 Task: Find connections with filter location Savigny-sur-Orge with filter topic #Partnershipwith filter profile language Potuguese with filter current company Ampstek with filter school D S P Mandals K V Pendharkar College of Arts Science and Commerce MIDC Area Dombivli East Dist Thane 421 203 with filter industry Environmental Services with filter service category Management Consulting with filter keywords title Youth Volunteer
Action: Mouse moved to (231, 193)
Screenshot: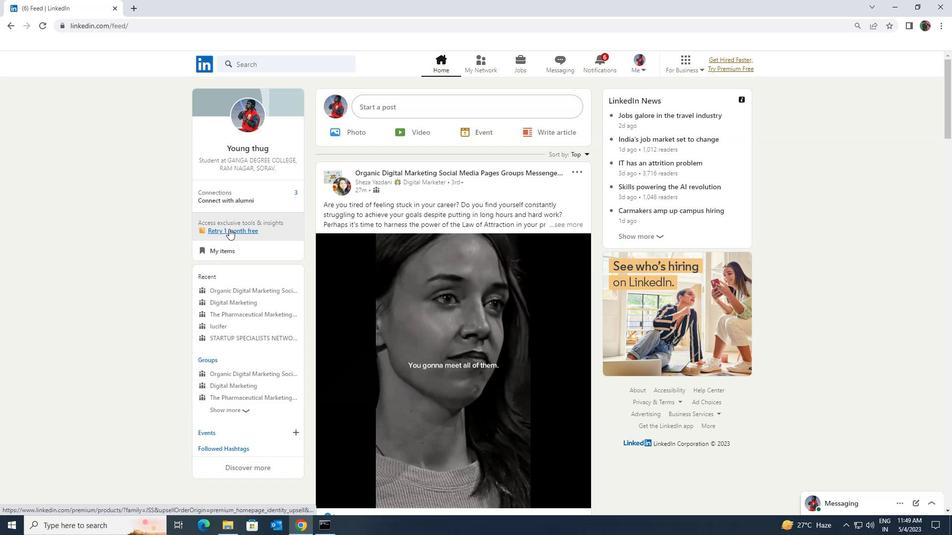 
Action: Mouse pressed left at (231, 193)
Screenshot: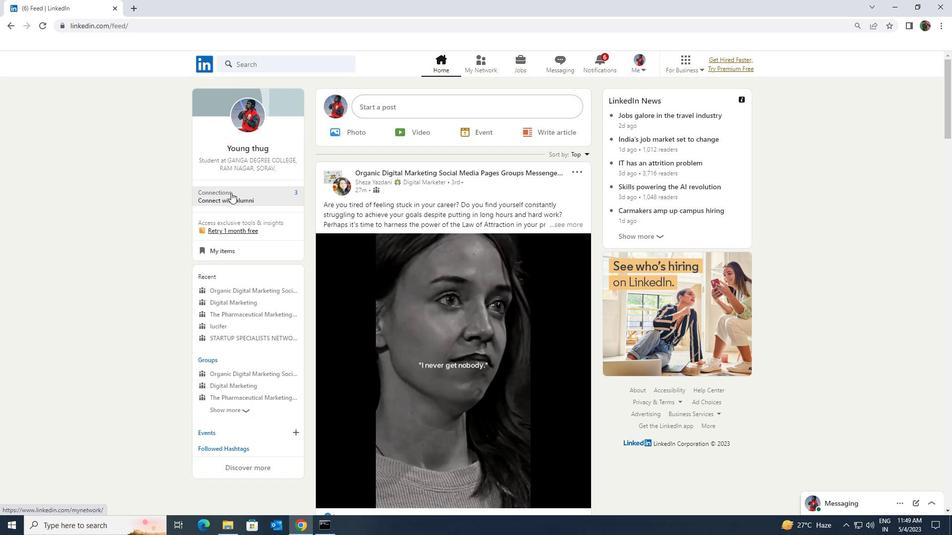 
Action: Mouse moved to (230, 121)
Screenshot: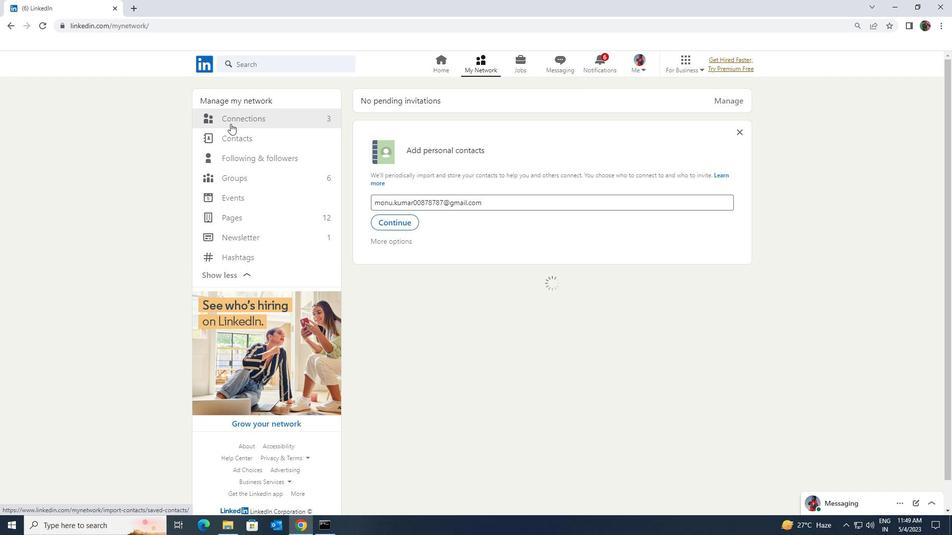 
Action: Mouse pressed left at (230, 121)
Screenshot: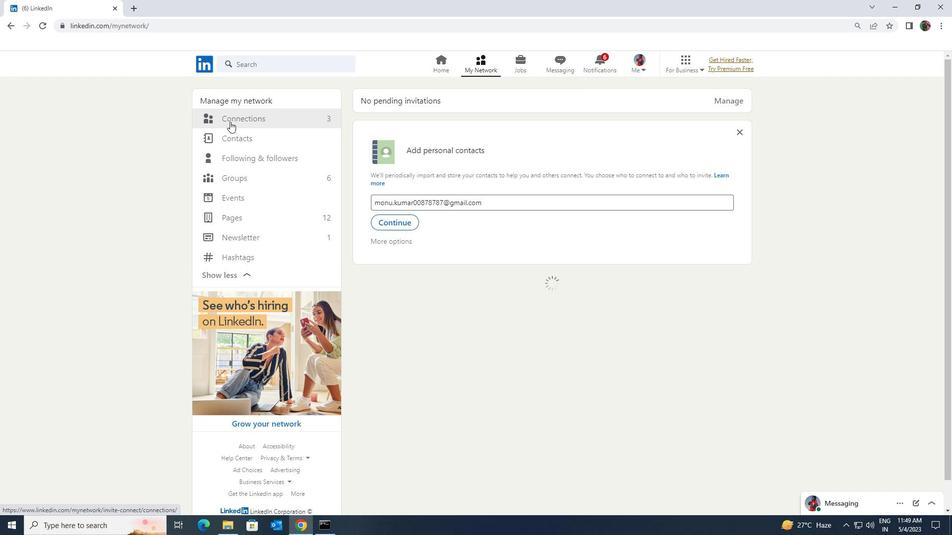 
Action: Mouse moved to (532, 120)
Screenshot: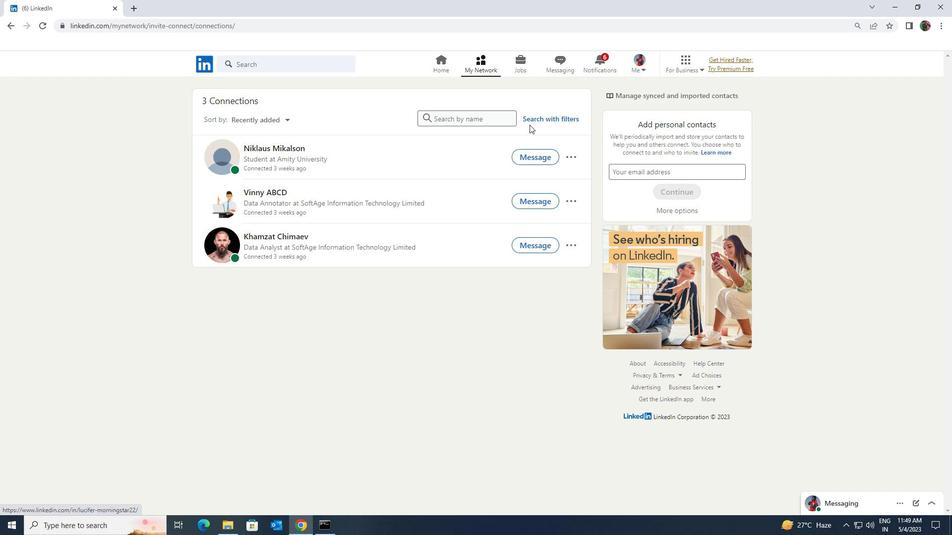 
Action: Mouse pressed left at (532, 120)
Screenshot: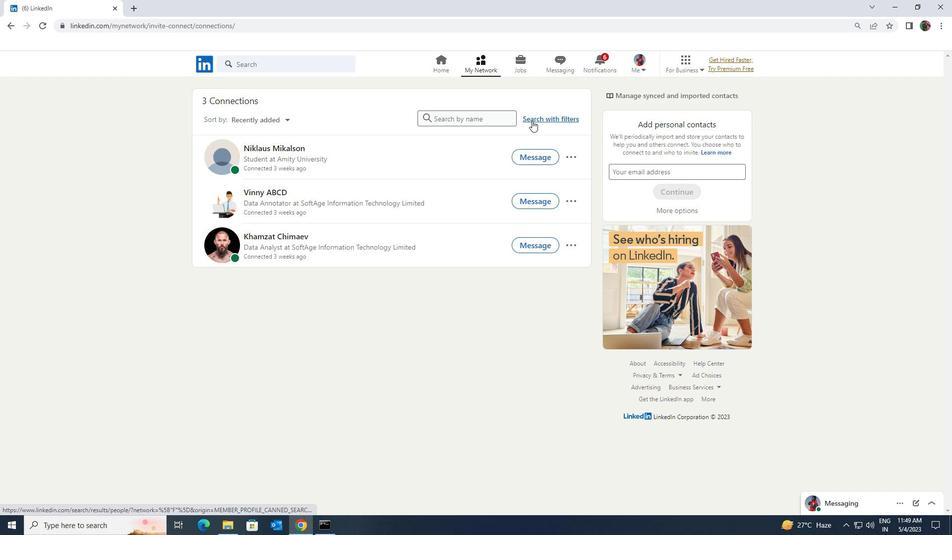 
Action: Mouse moved to (509, 93)
Screenshot: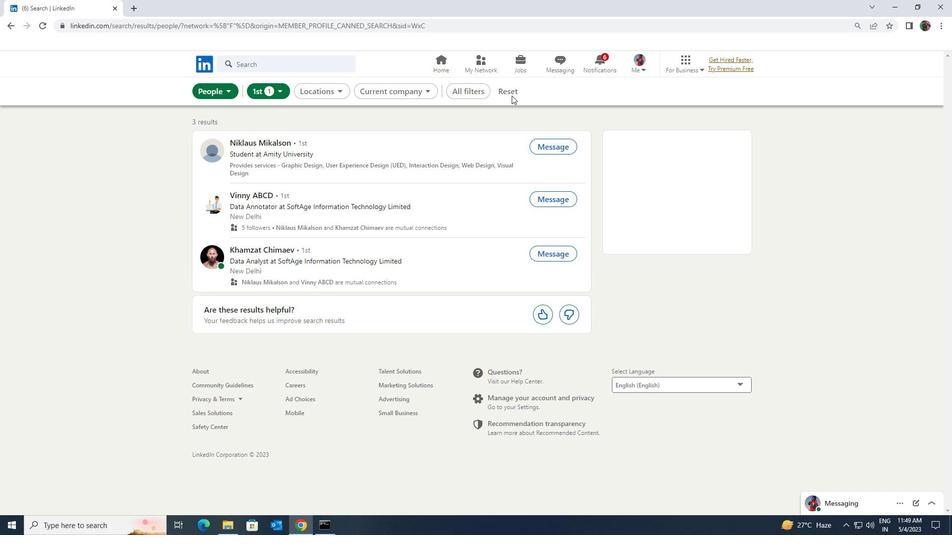 
Action: Mouse pressed left at (509, 93)
Screenshot: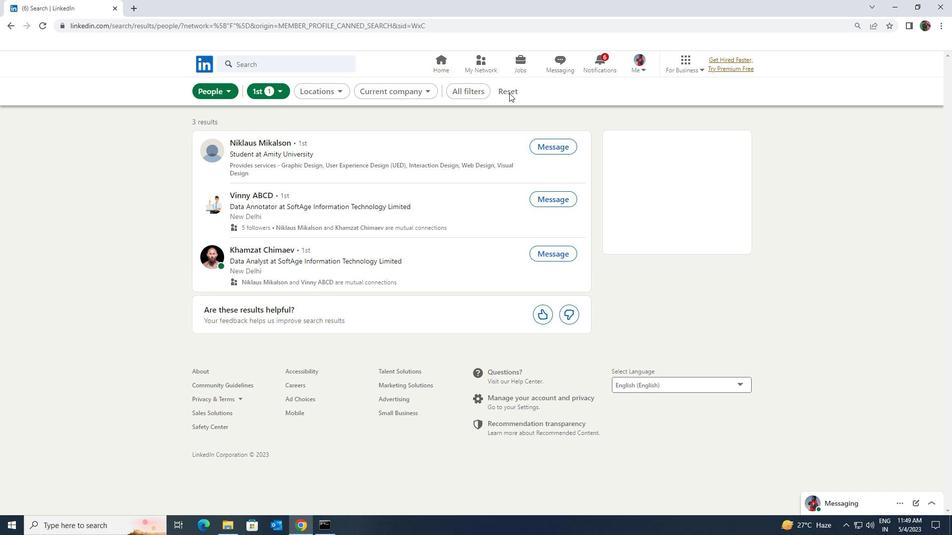 
Action: Mouse moved to (509, 92)
Screenshot: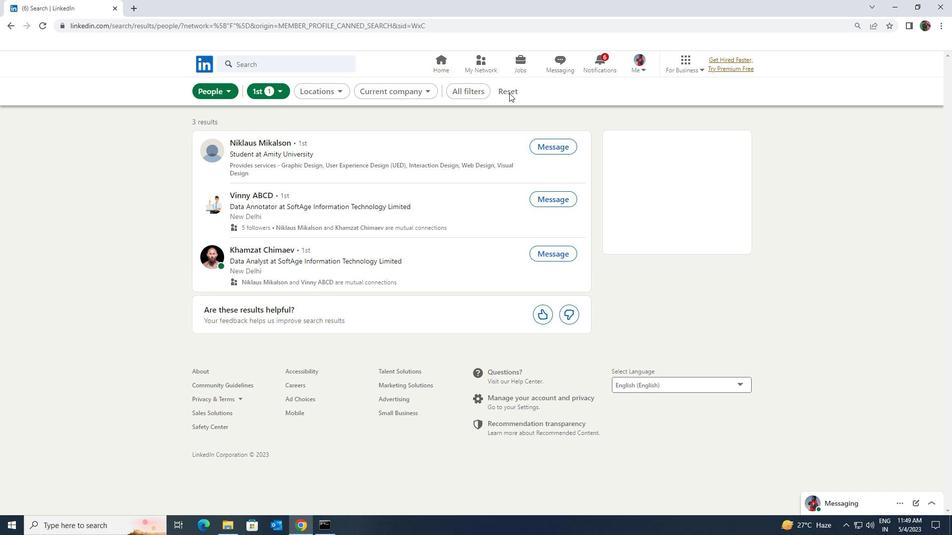 
Action: Mouse pressed left at (509, 92)
Screenshot: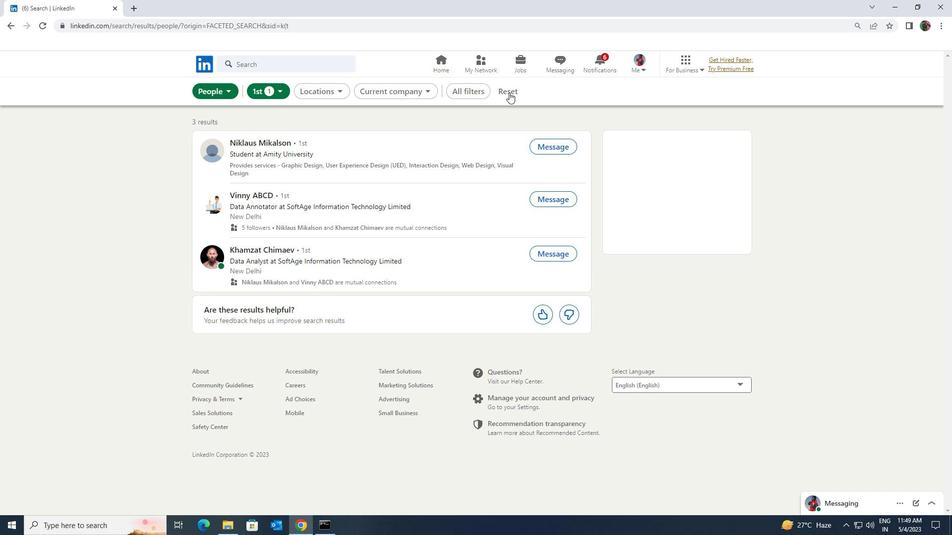 
Action: Mouse moved to (498, 90)
Screenshot: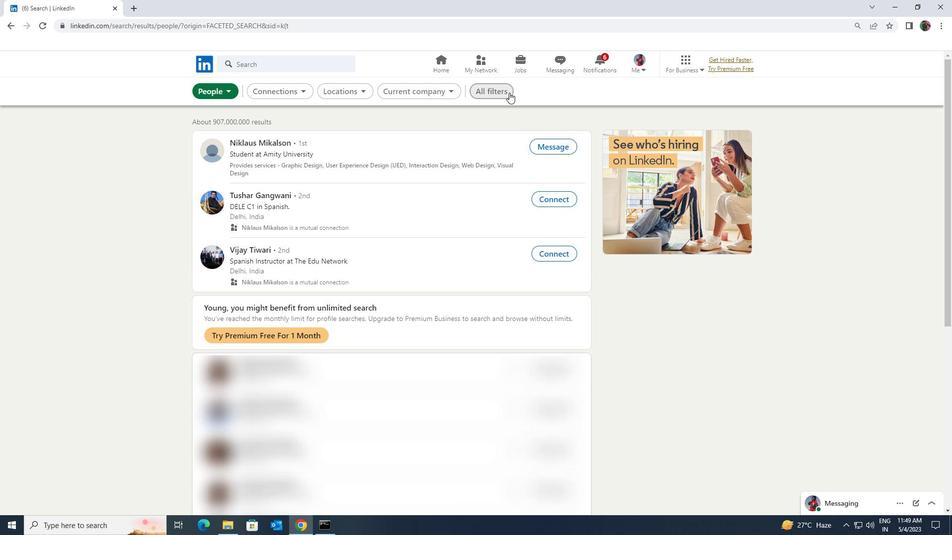 
Action: Mouse pressed left at (498, 90)
Screenshot: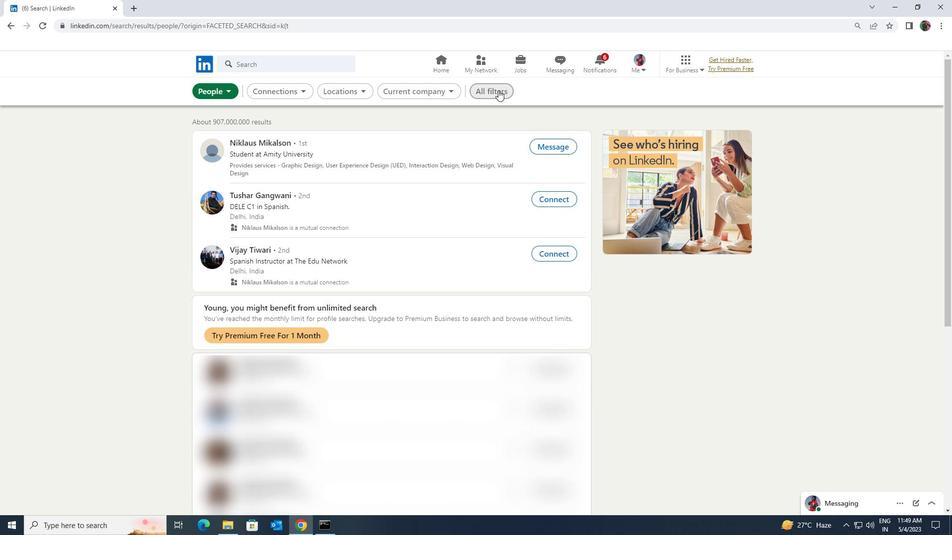 
Action: Mouse moved to (825, 391)
Screenshot: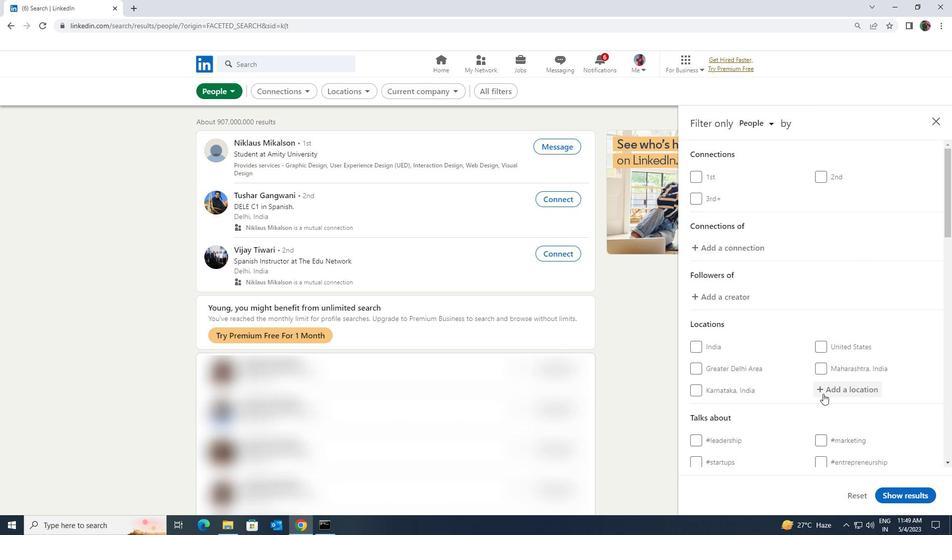 
Action: Mouse pressed left at (825, 391)
Screenshot: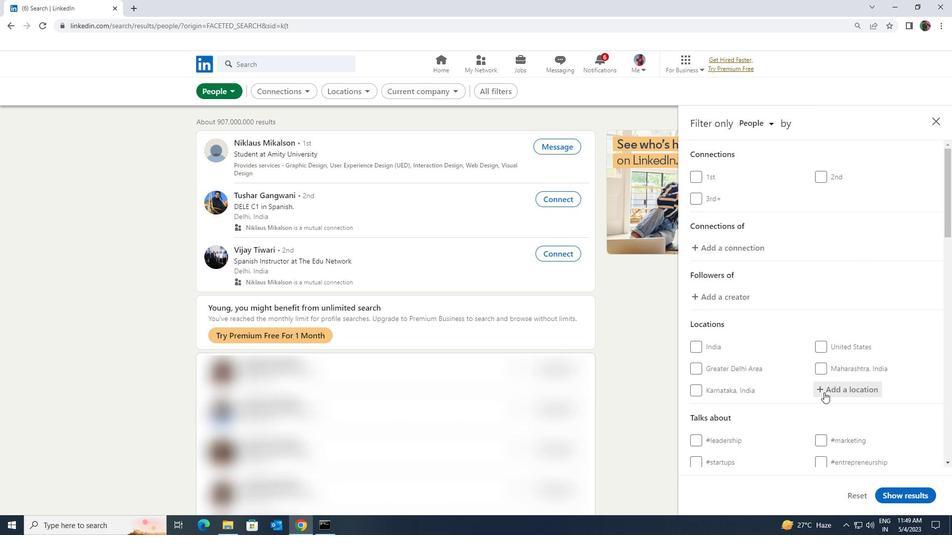 
Action: Key pressed <Key.shift>SAVIGNY
Screenshot: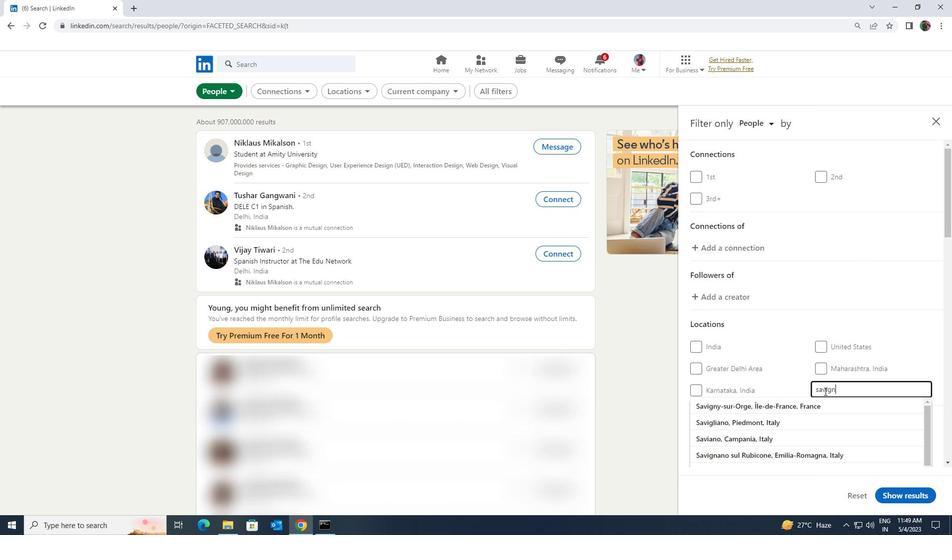 
Action: Mouse moved to (826, 402)
Screenshot: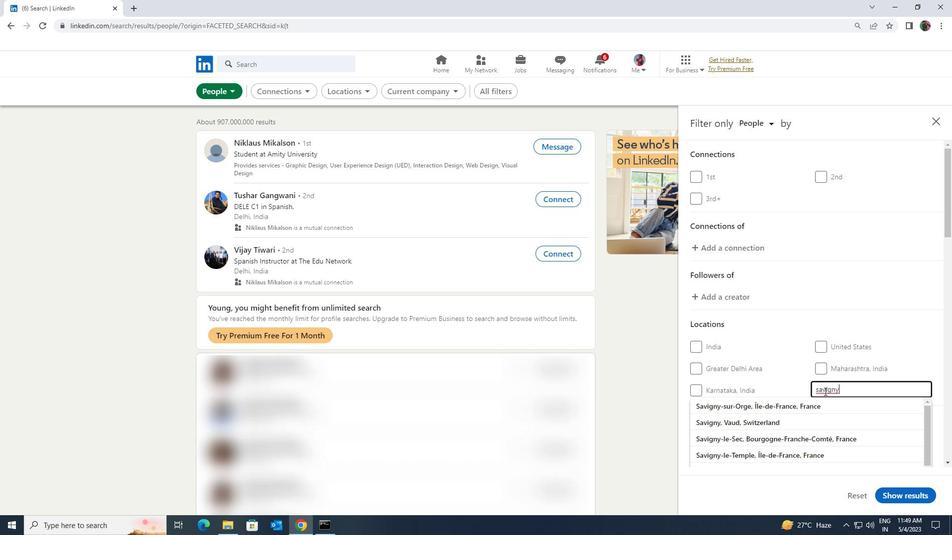 
Action: Mouse pressed left at (826, 402)
Screenshot: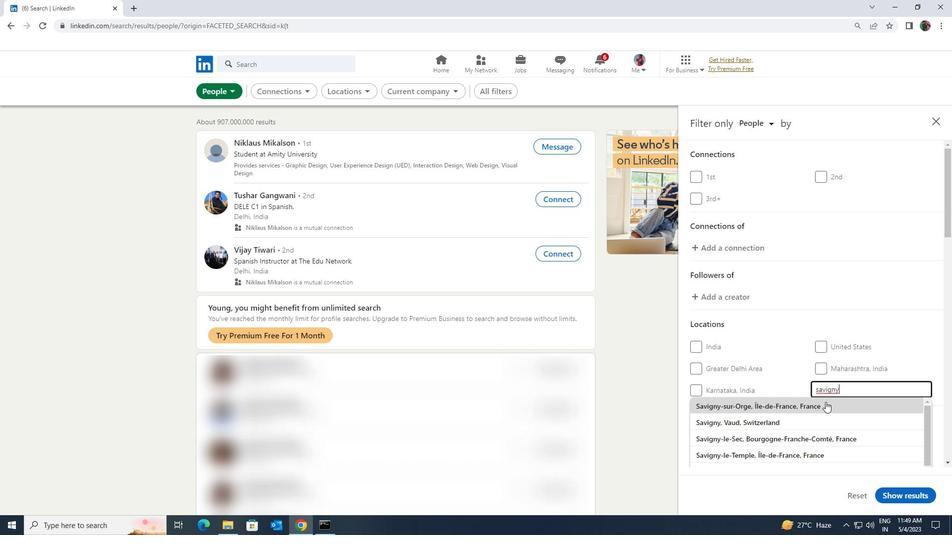 
Action: Mouse scrolled (826, 401) with delta (0, 0)
Screenshot: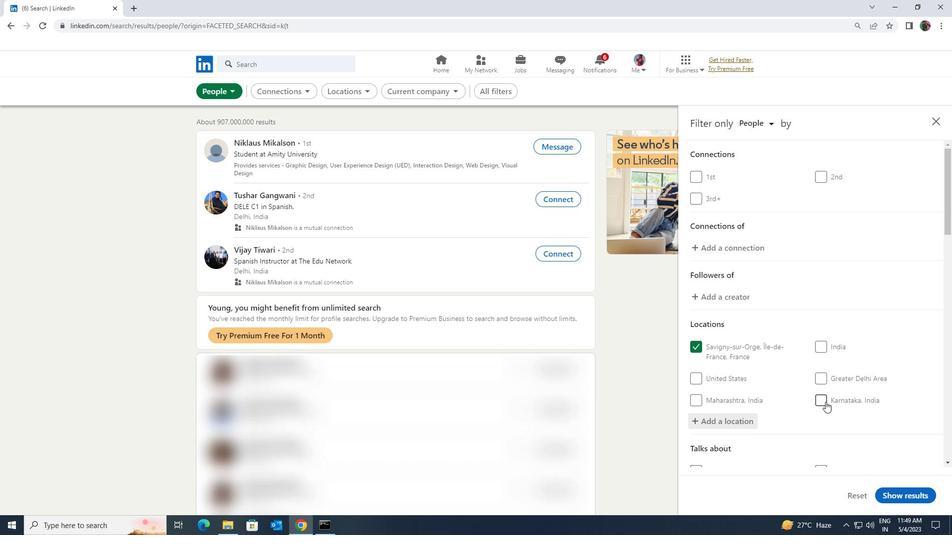 
Action: Mouse scrolled (826, 401) with delta (0, 0)
Screenshot: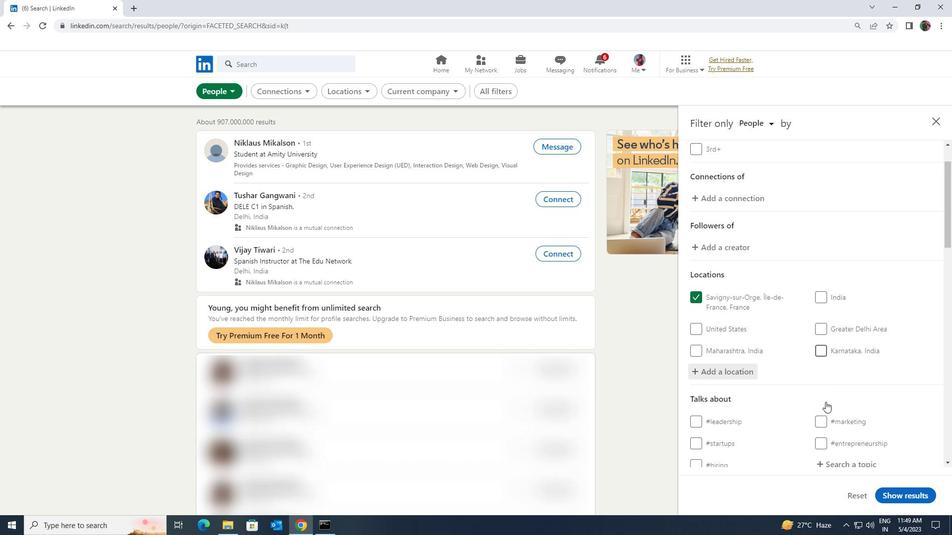 
Action: Mouse scrolled (826, 401) with delta (0, 0)
Screenshot: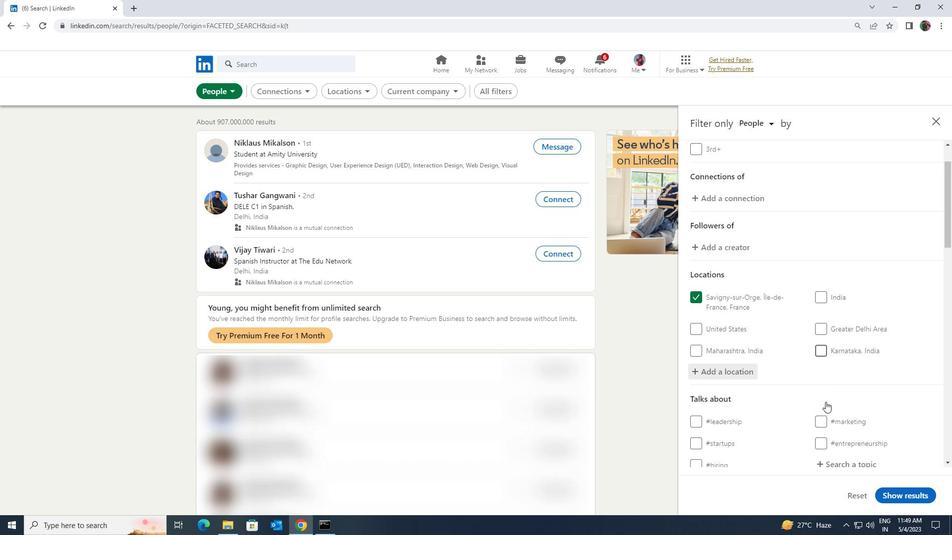 
Action: Mouse moved to (834, 367)
Screenshot: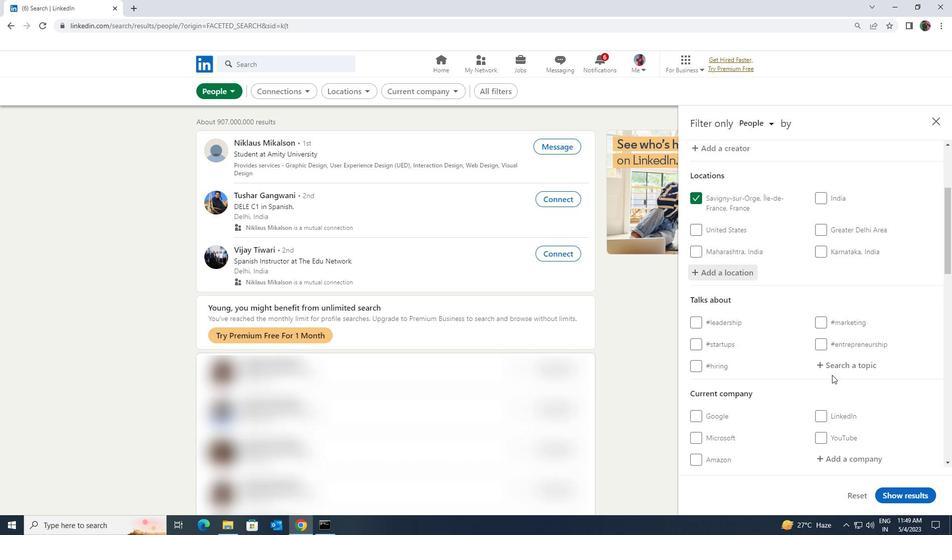 
Action: Mouse pressed left at (834, 367)
Screenshot: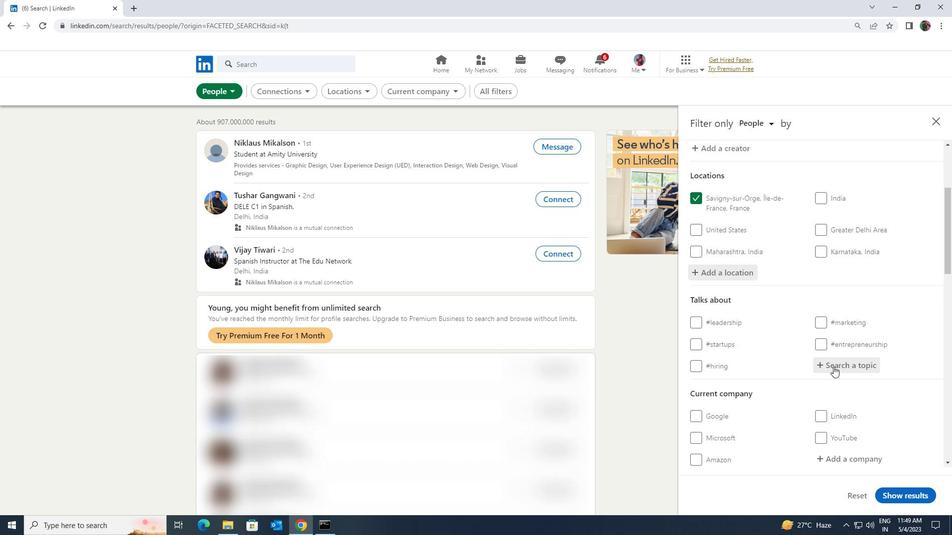 
Action: Key pressed <Key.shift>PARTNERSHIP
Screenshot: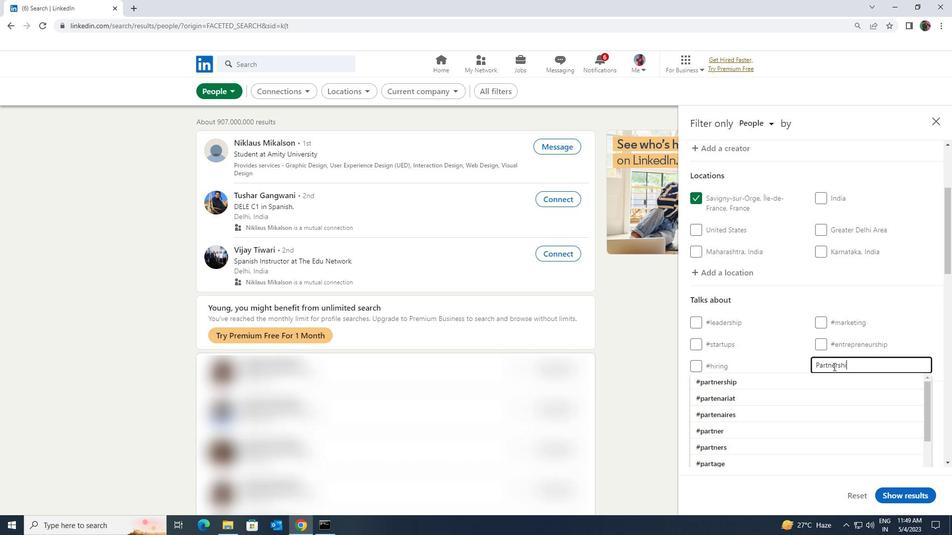 
Action: Mouse moved to (831, 377)
Screenshot: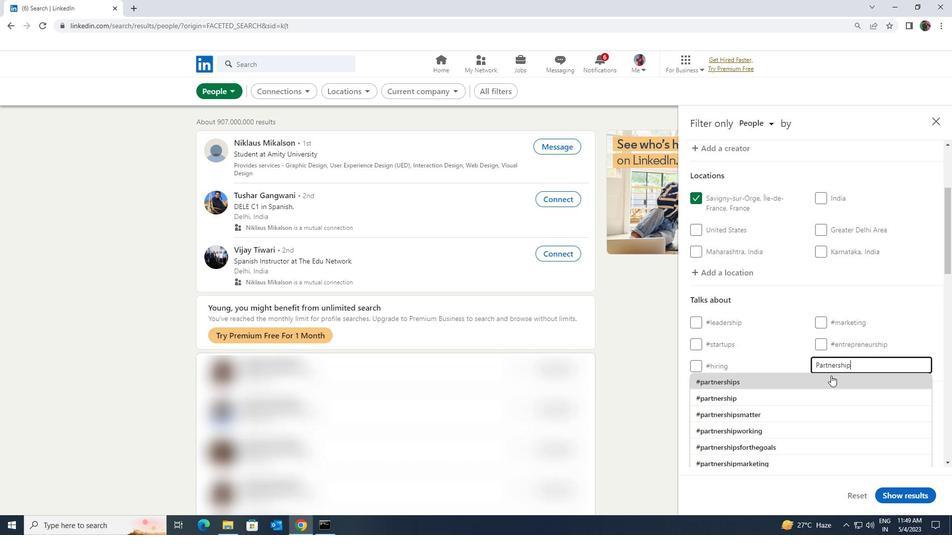 
Action: Mouse pressed left at (831, 377)
Screenshot: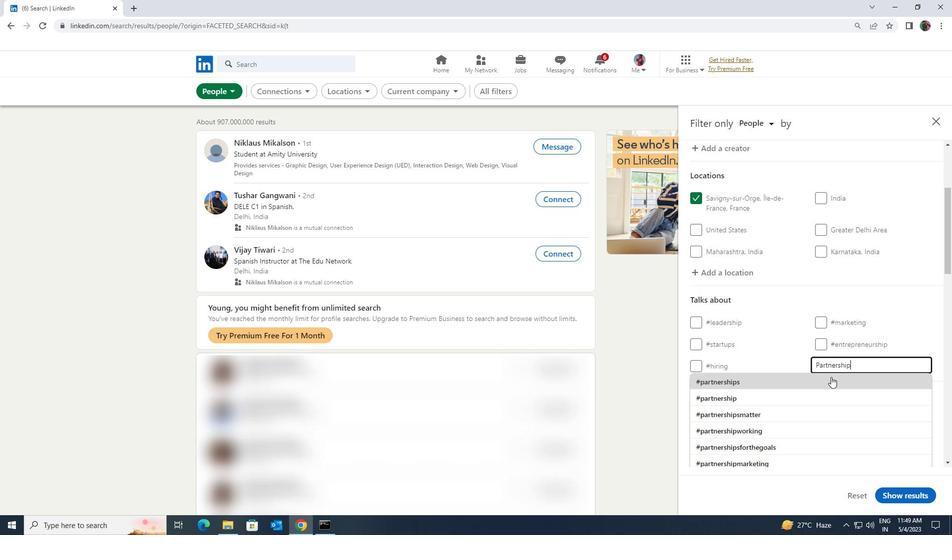 
Action: Mouse scrolled (831, 377) with delta (0, 0)
Screenshot: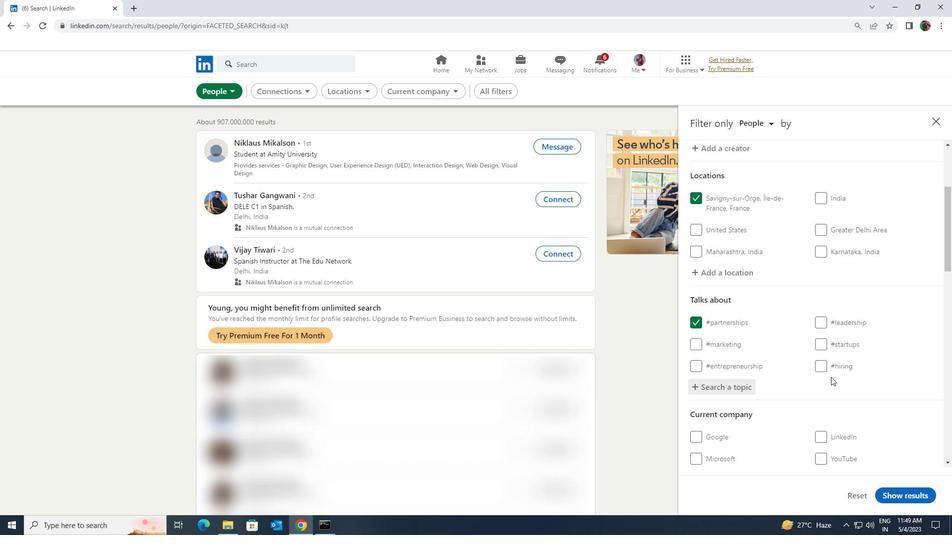 
Action: Mouse scrolled (831, 377) with delta (0, 0)
Screenshot: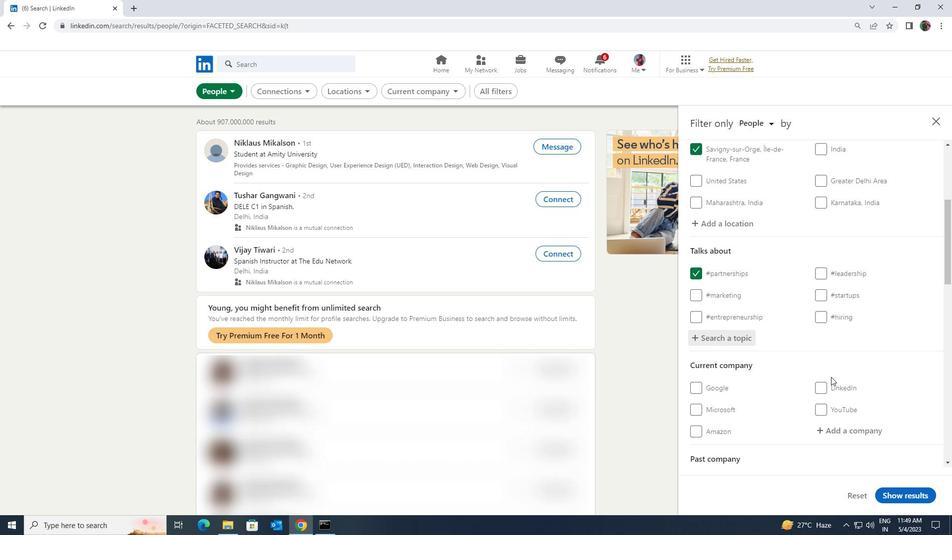 
Action: Mouse scrolled (831, 377) with delta (0, 0)
Screenshot: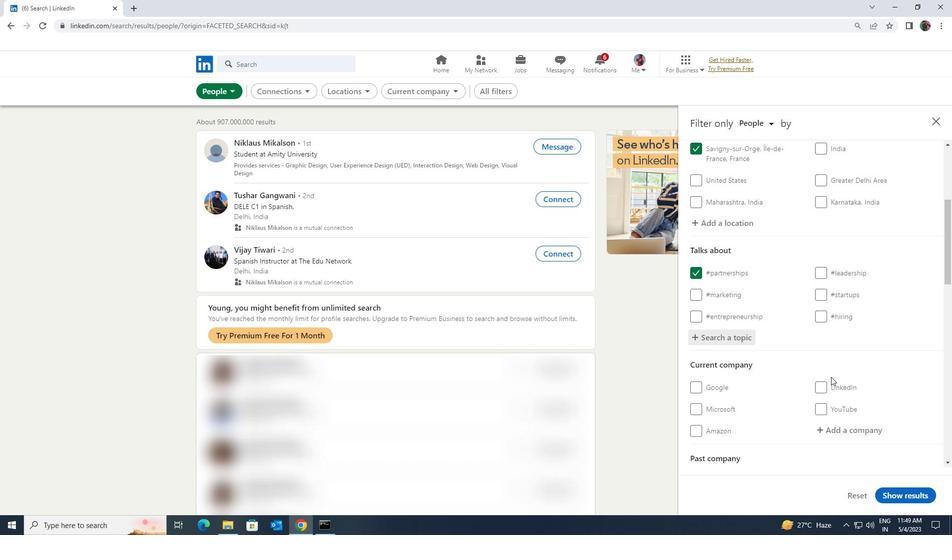 
Action: Mouse scrolled (831, 377) with delta (0, 0)
Screenshot: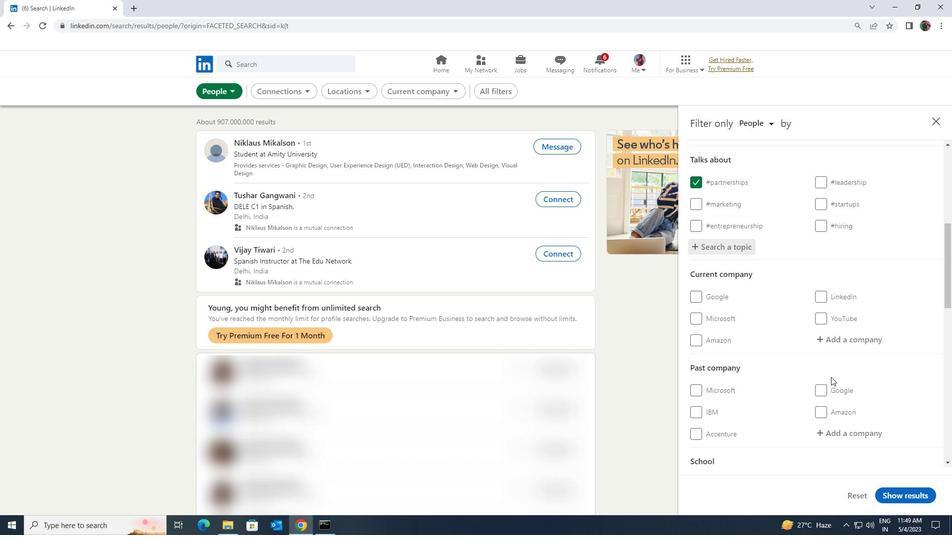 
Action: Mouse scrolled (831, 377) with delta (0, 0)
Screenshot: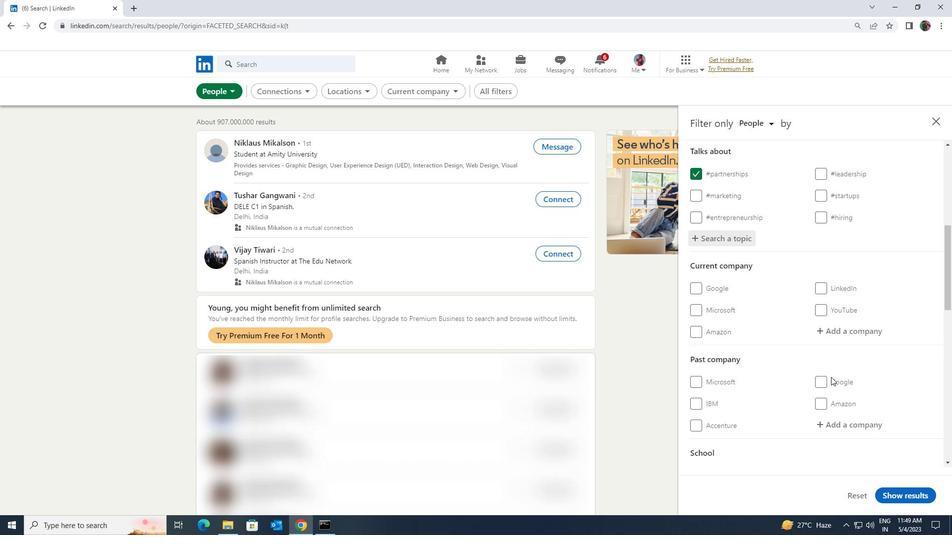 
Action: Mouse scrolled (831, 377) with delta (0, 0)
Screenshot: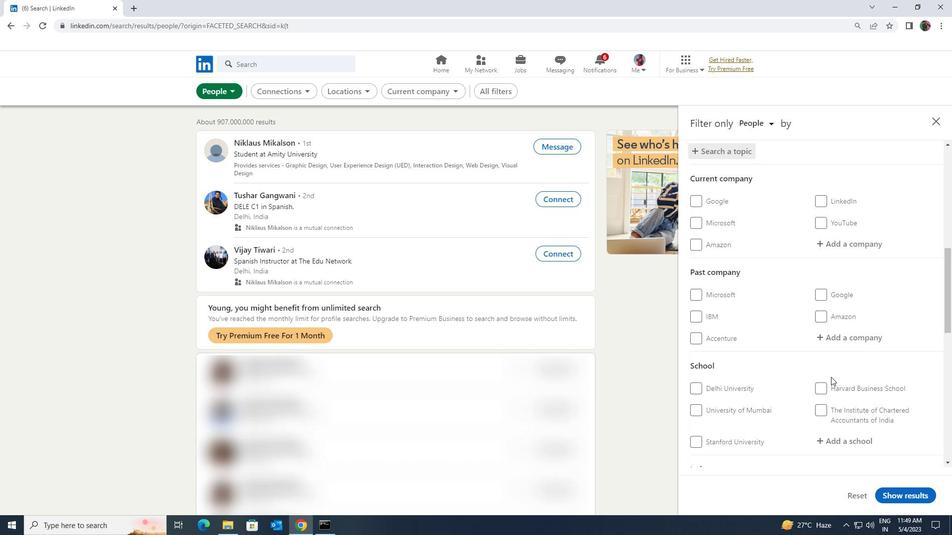 
Action: Mouse scrolled (831, 377) with delta (0, 0)
Screenshot: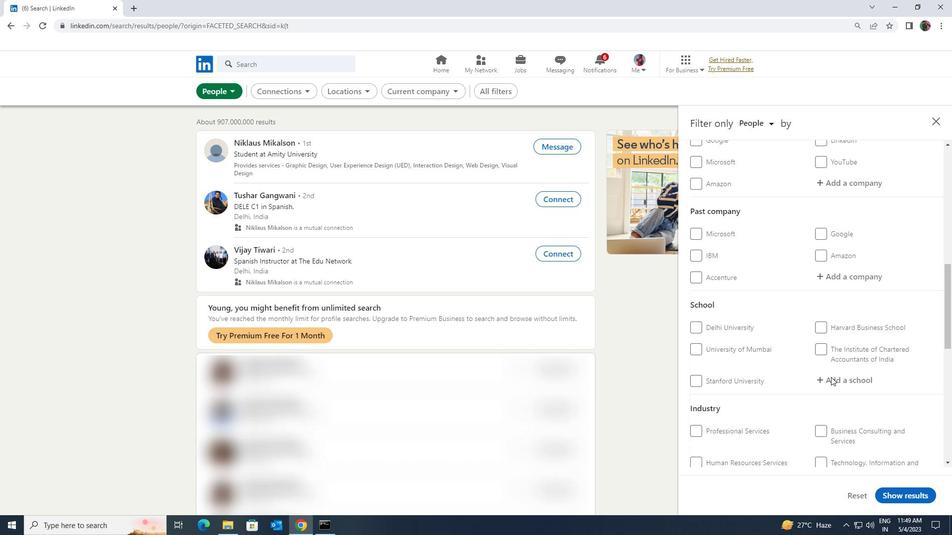 
Action: Mouse scrolled (831, 377) with delta (0, 0)
Screenshot: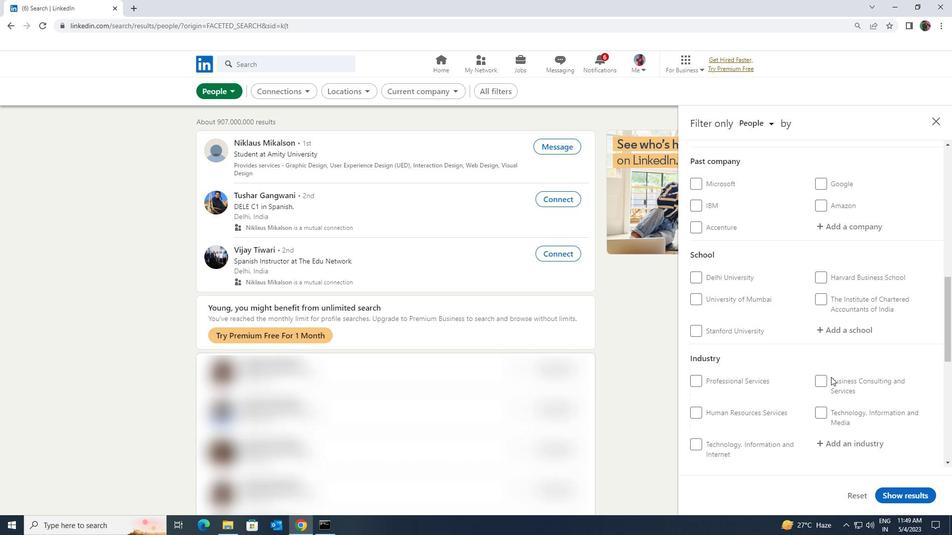 
Action: Mouse scrolled (831, 377) with delta (0, 0)
Screenshot: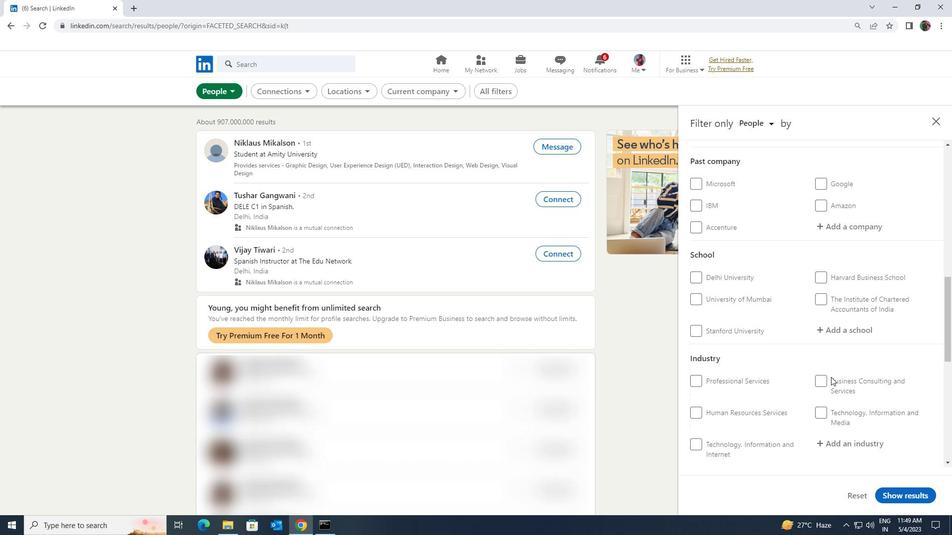 
Action: Mouse scrolled (831, 377) with delta (0, 0)
Screenshot: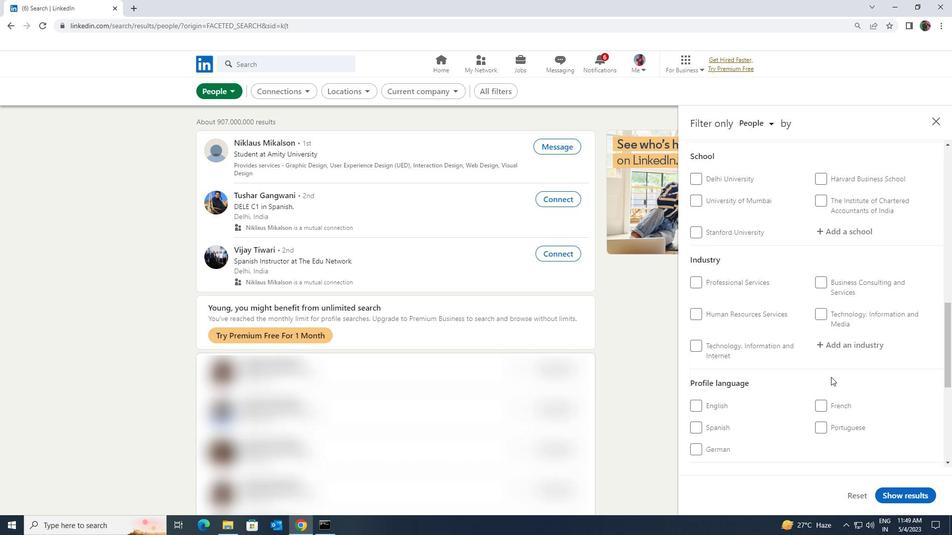 
Action: Mouse scrolled (831, 377) with delta (0, 0)
Screenshot: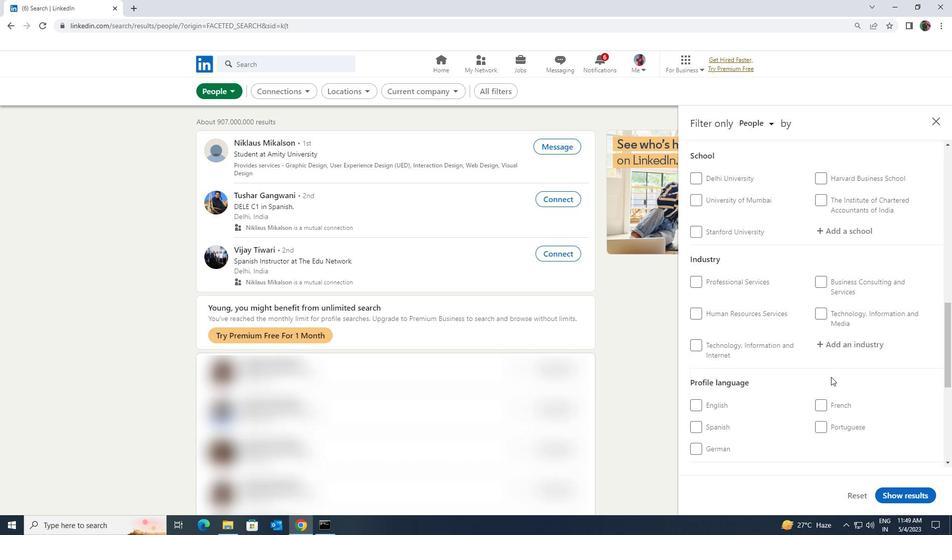 
Action: Mouse moved to (824, 329)
Screenshot: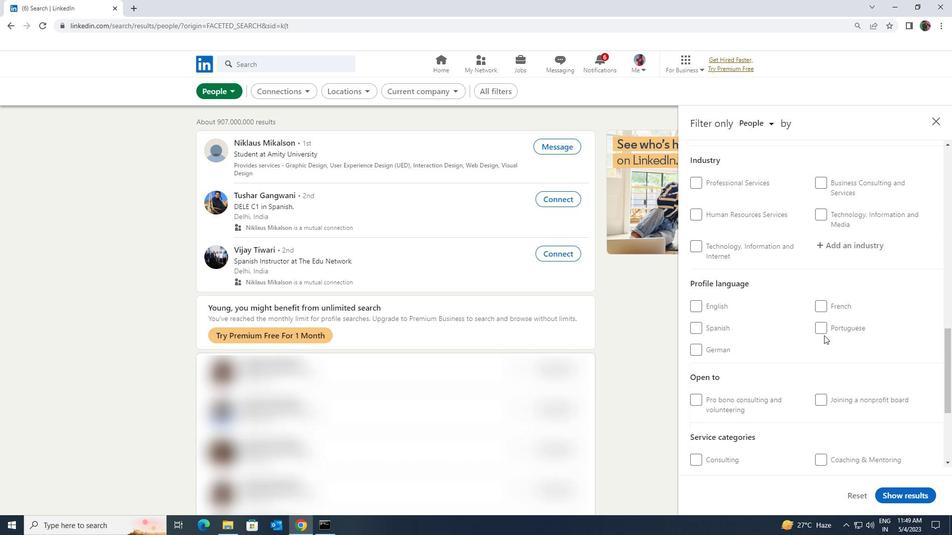 
Action: Mouse pressed left at (824, 329)
Screenshot: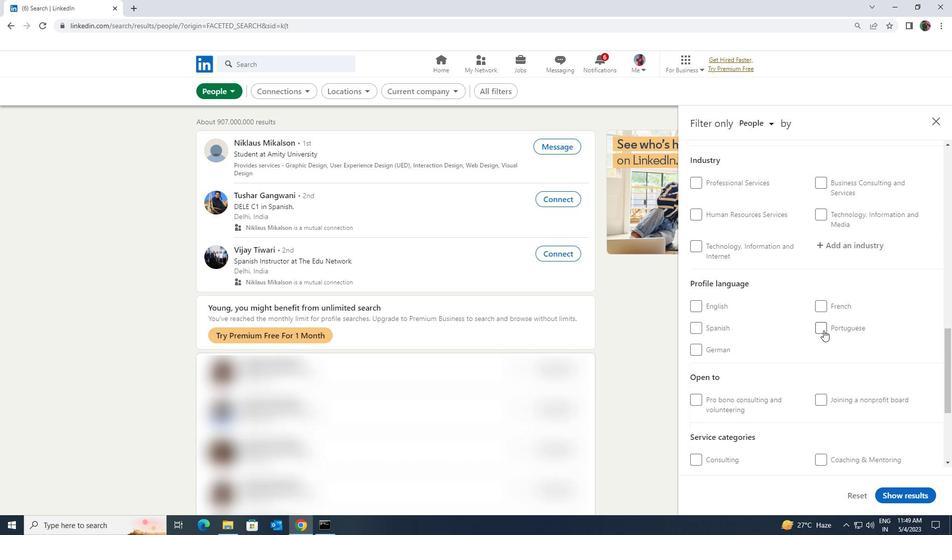 
Action: Mouse moved to (824, 329)
Screenshot: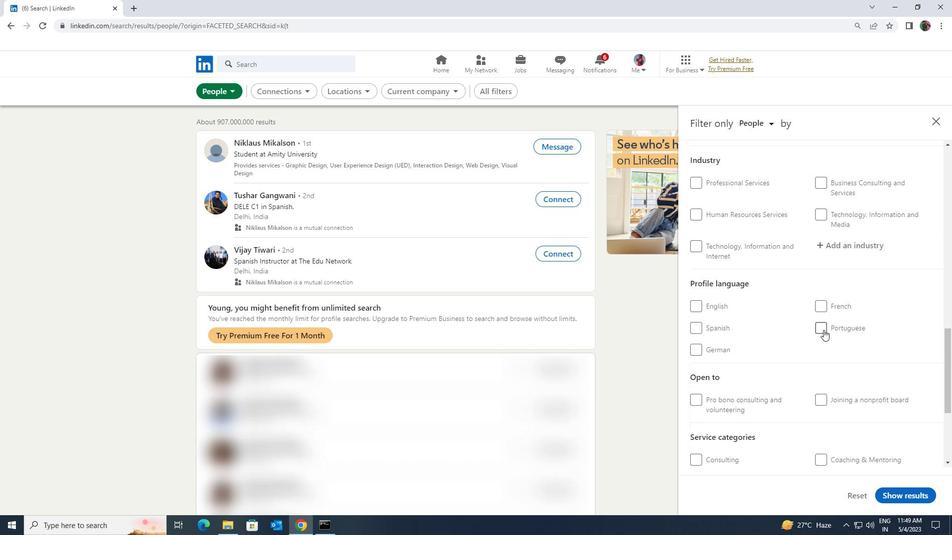
Action: Mouse scrolled (824, 330) with delta (0, 0)
Screenshot: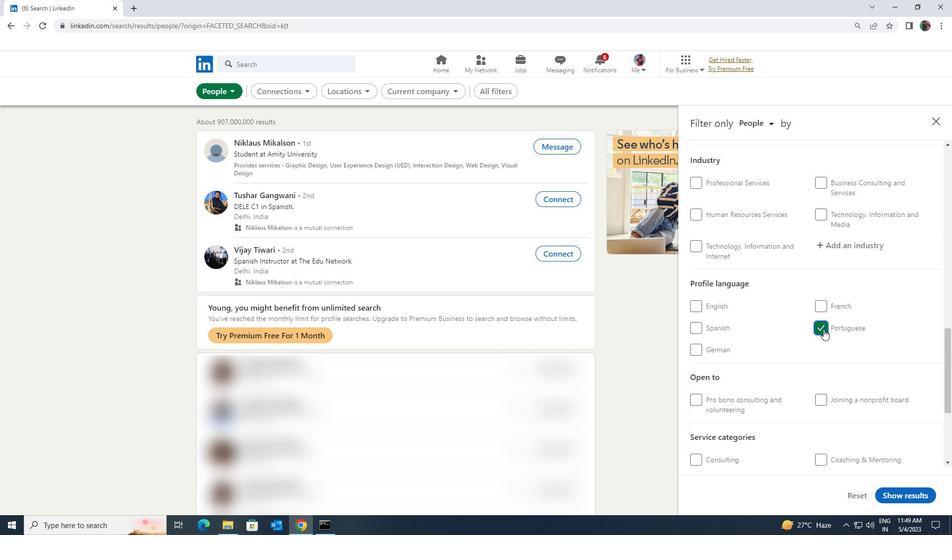 
Action: Mouse scrolled (824, 330) with delta (0, 0)
Screenshot: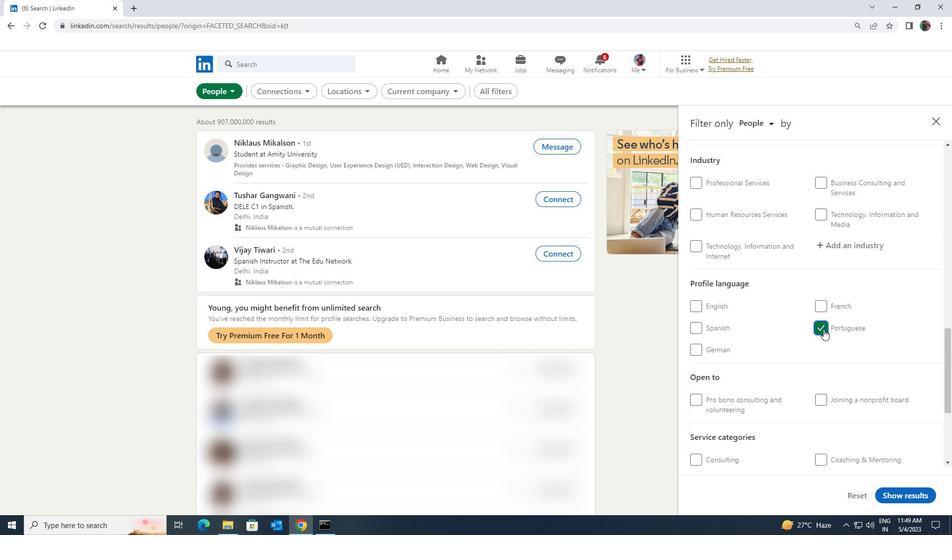 
Action: Mouse scrolled (824, 330) with delta (0, 0)
Screenshot: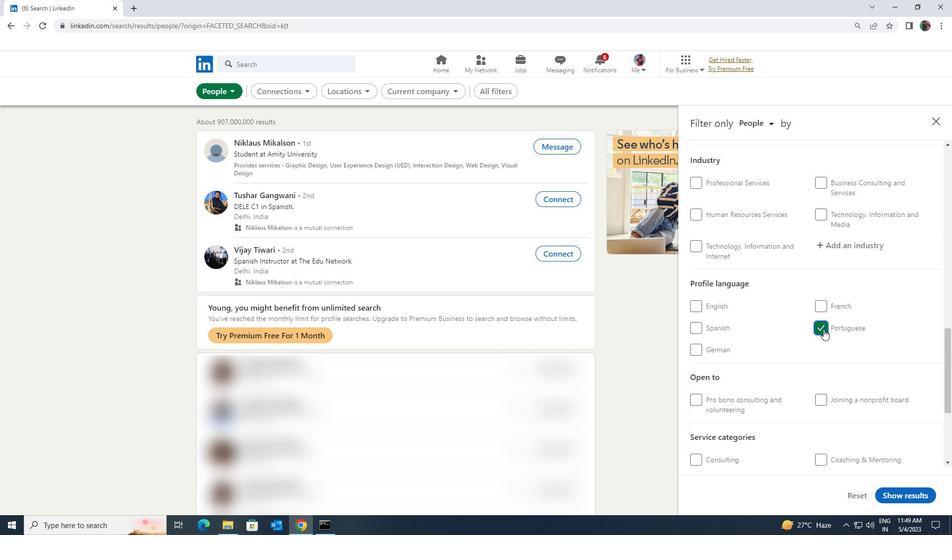 
Action: Mouse scrolled (824, 330) with delta (0, 0)
Screenshot: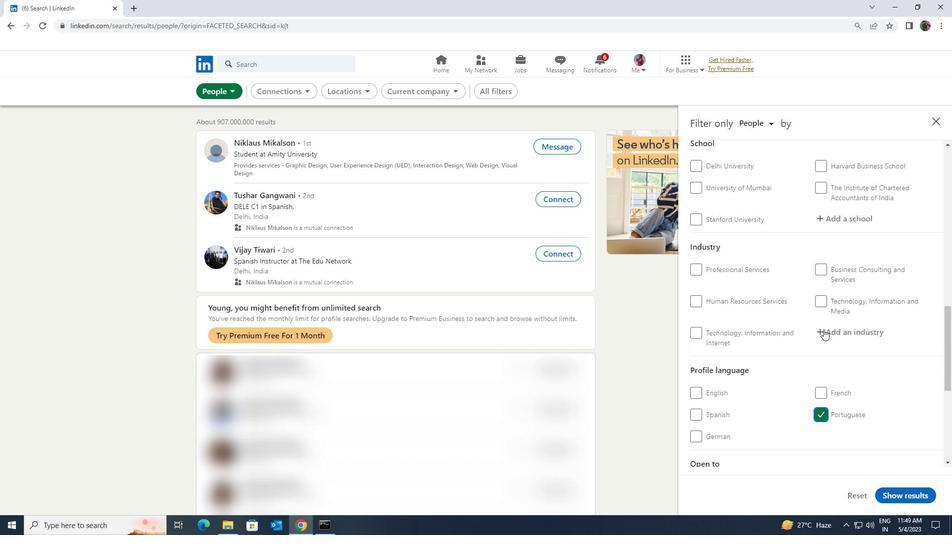 
Action: Mouse scrolled (824, 330) with delta (0, 0)
Screenshot: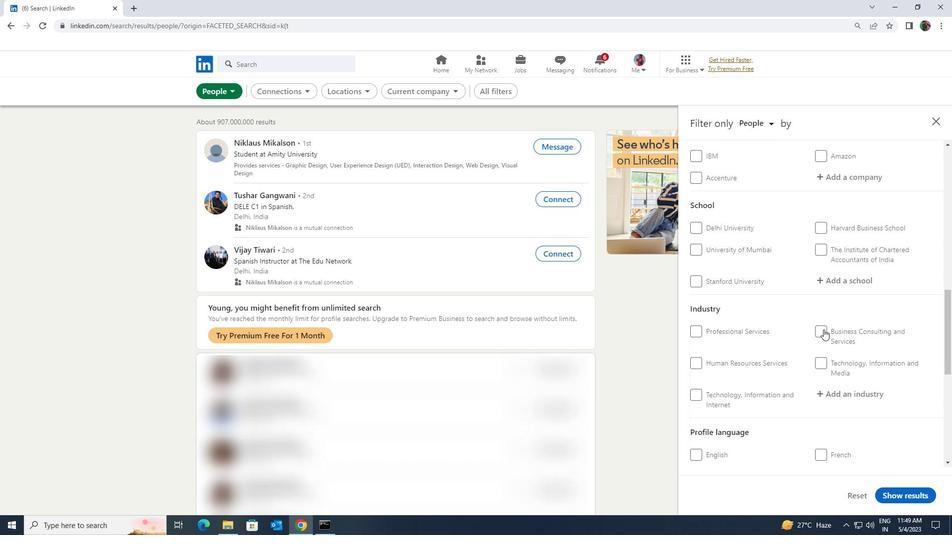 
Action: Mouse scrolled (824, 330) with delta (0, 0)
Screenshot: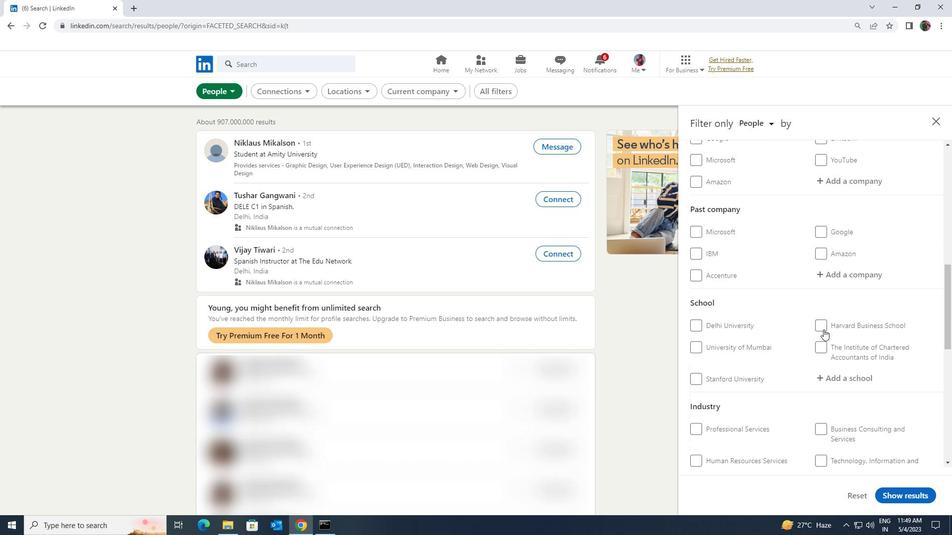 
Action: Mouse scrolled (824, 330) with delta (0, 0)
Screenshot: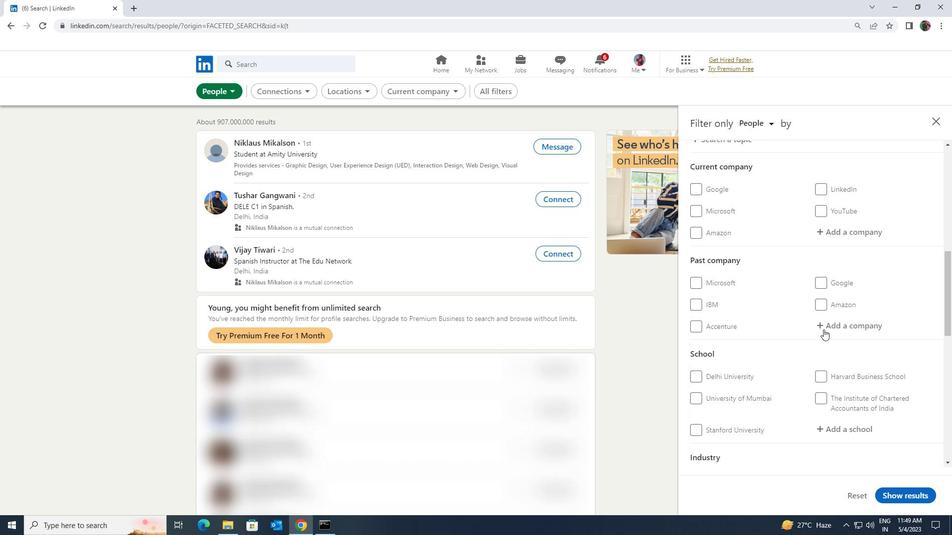 
Action: Mouse scrolled (824, 330) with delta (0, 0)
Screenshot: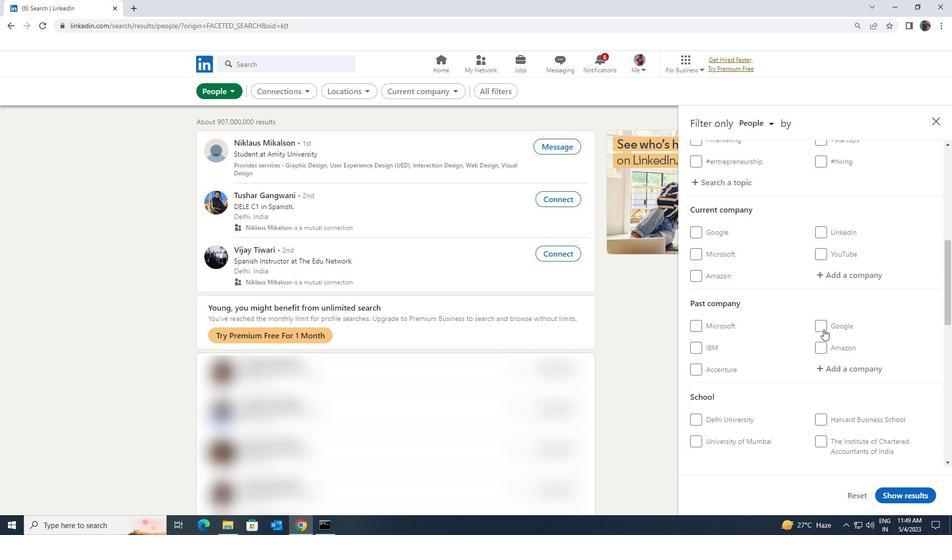 
Action: Mouse pressed left at (824, 329)
Screenshot: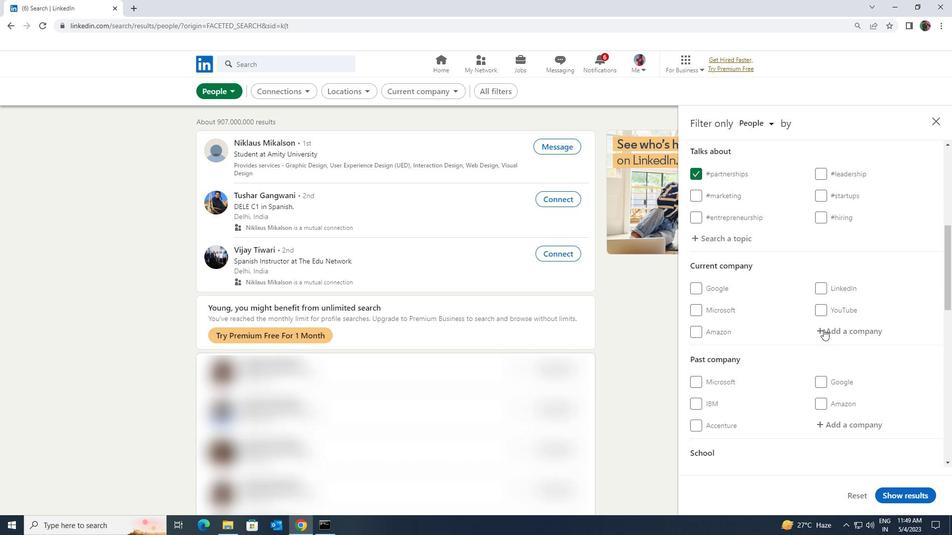 
Action: Key pressed <Key.shift><Key.shift><Key.shift><Key.shift><Key.shift><Key.shift>AMPSTEK
Screenshot: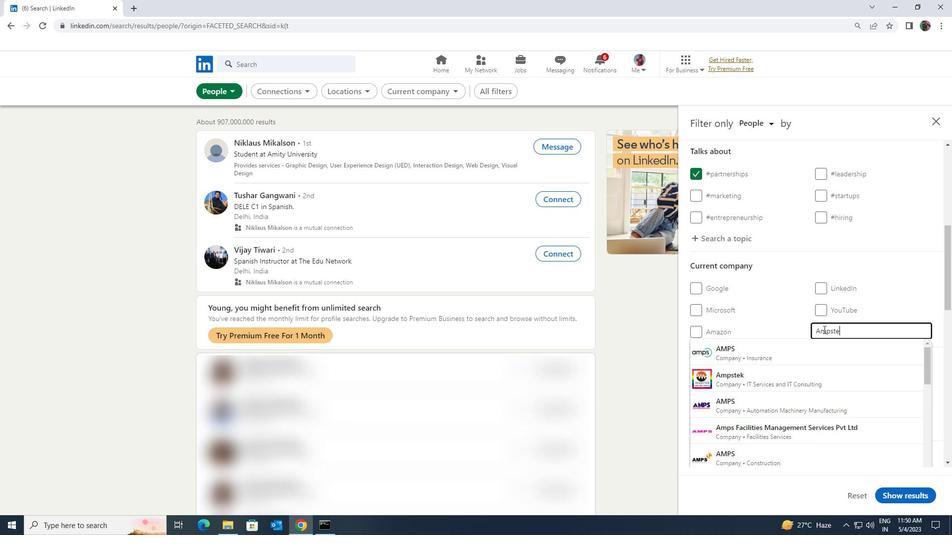 
Action: Mouse moved to (818, 348)
Screenshot: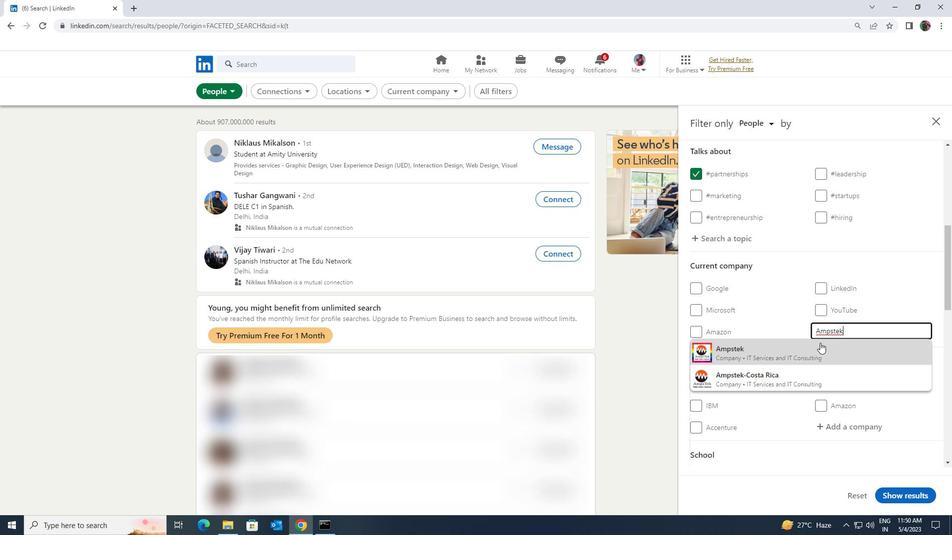 
Action: Mouse pressed left at (818, 348)
Screenshot: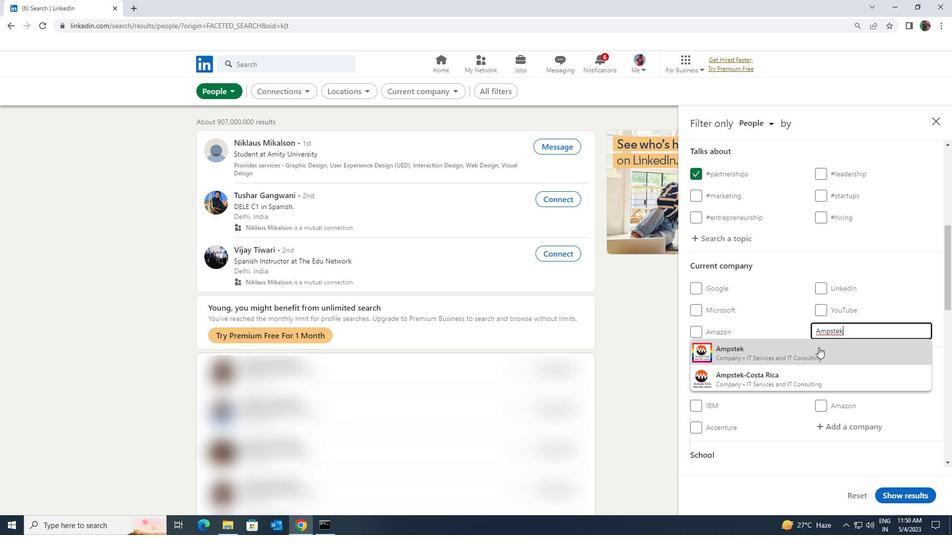 
Action: Mouse scrolled (818, 347) with delta (0, 0)
Screenshot: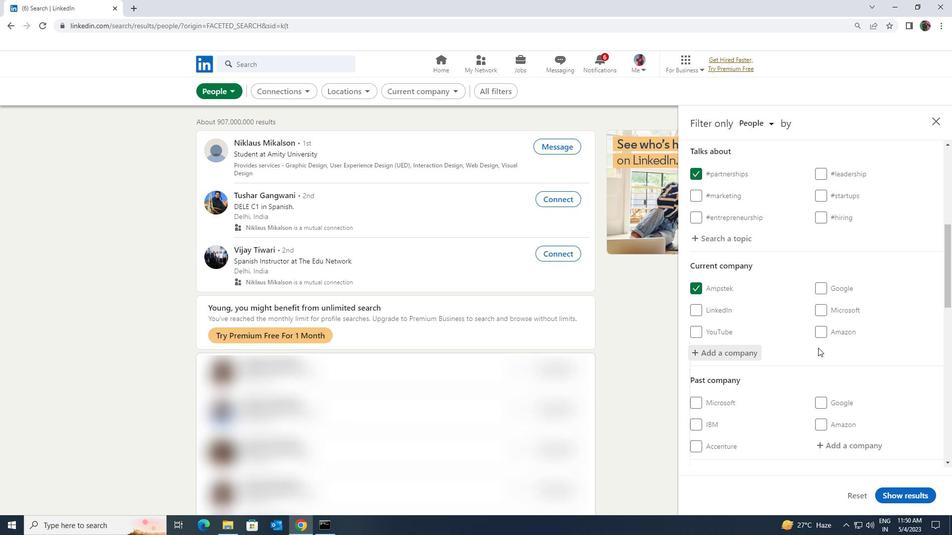 
Action: Mouse scrolled (818, 347) with delta (0, 0)
Screenshot: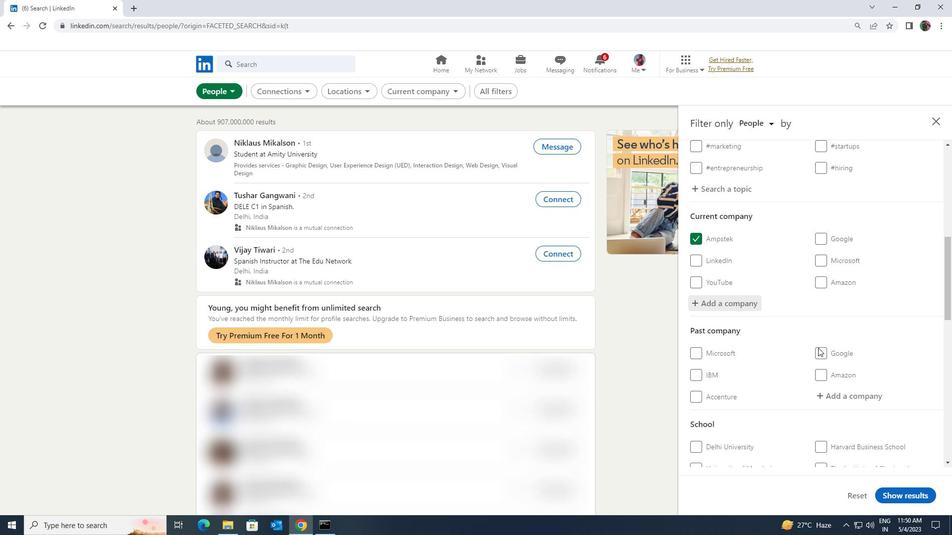
Action: Mouse scrolled (818, 347) with delta (0, 0)
Screenshot: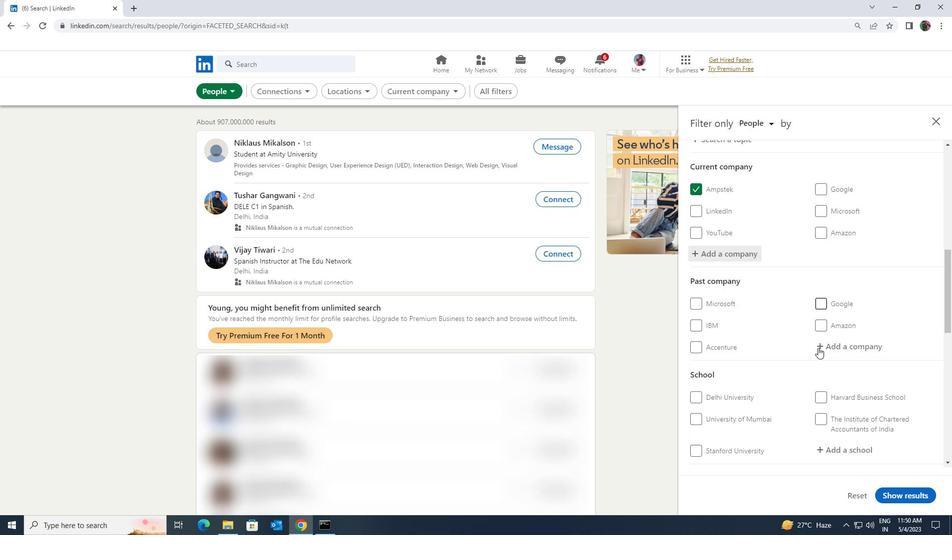 
Action: Mouse scrolled (818, 347) with delta (0, 0)
Screenshot: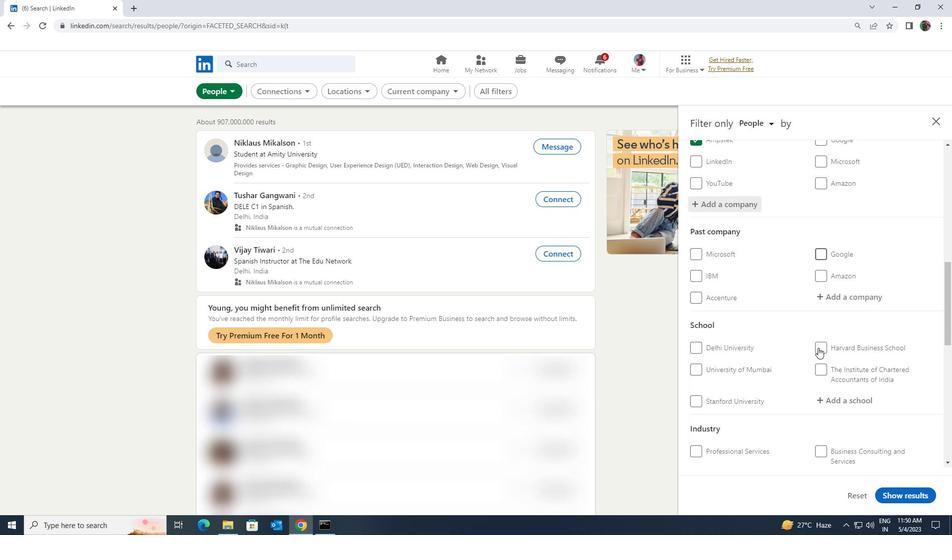 
Action: Mouse moved to (822, 350)
Screenshot: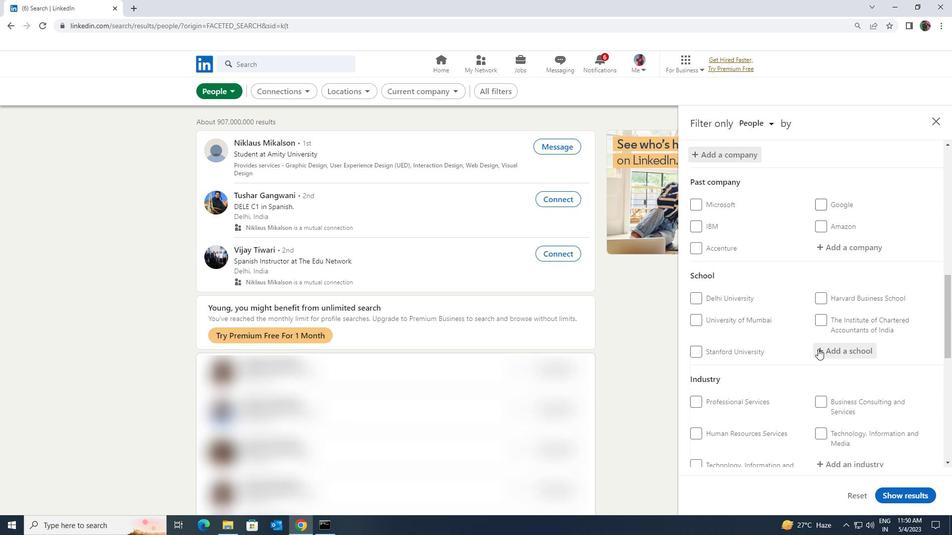 
Action: Mouse pressed left at (822, 350)
Screenshot: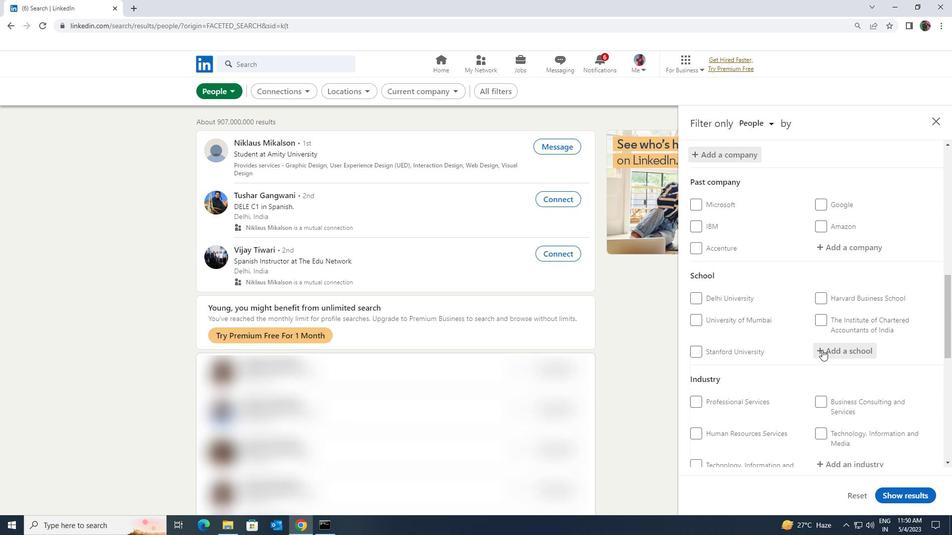 
Action: Key pressed <Key.shift><Key.shift><Key.shift><Key.shift><Key.shift><Key.shift><Key.shift>DSP
Screenshot: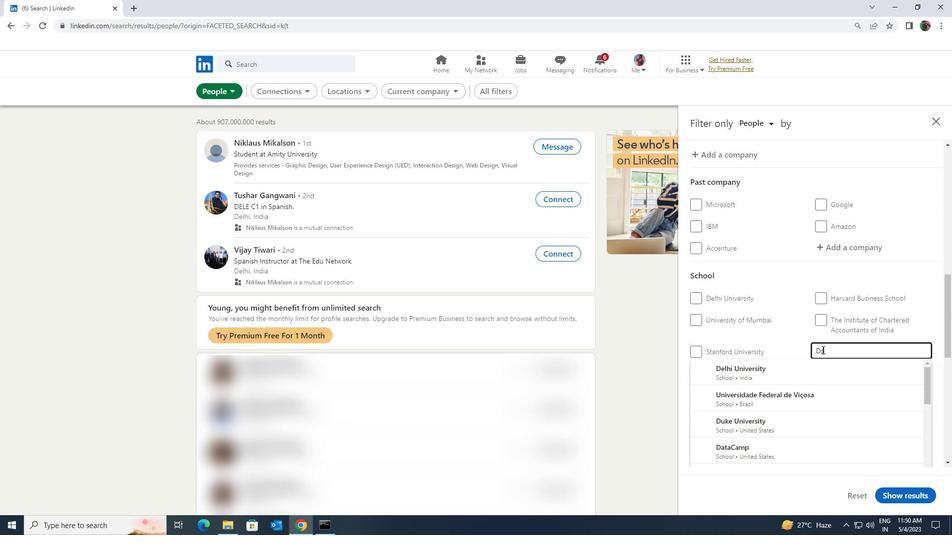 
Action: Mouse moved to (821, 362)
Screenshot: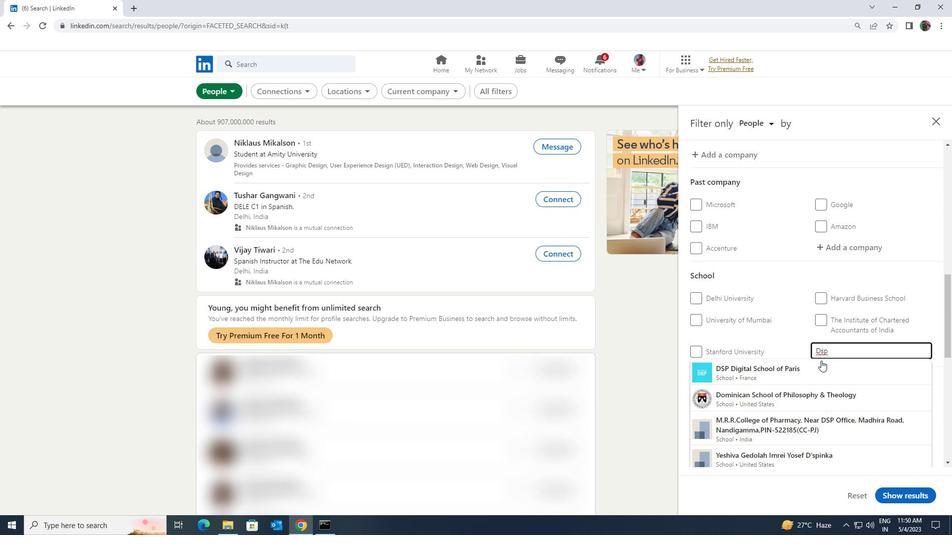 
Action: Mouse pressed left at (821, 362)
Screenshot: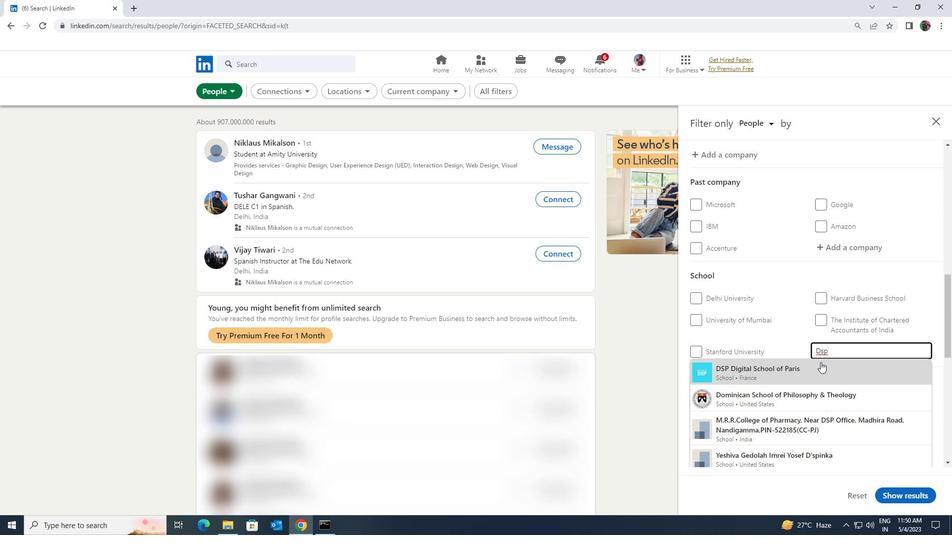 
Action: Mouse scrolled (821, 362) with delta (0, 0)
Screenshot: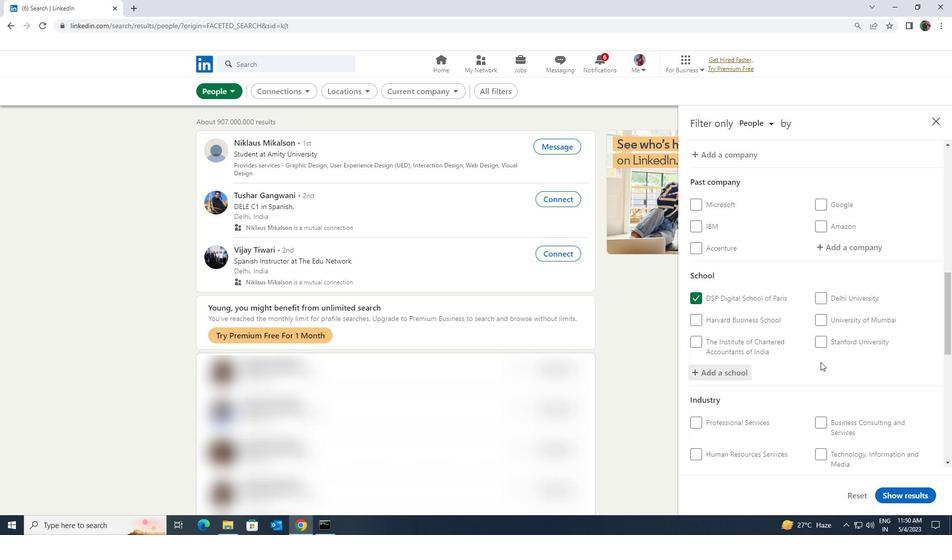 
Action: Mouse scrolled (821, 362) with delta (0, 0)
Screenshot: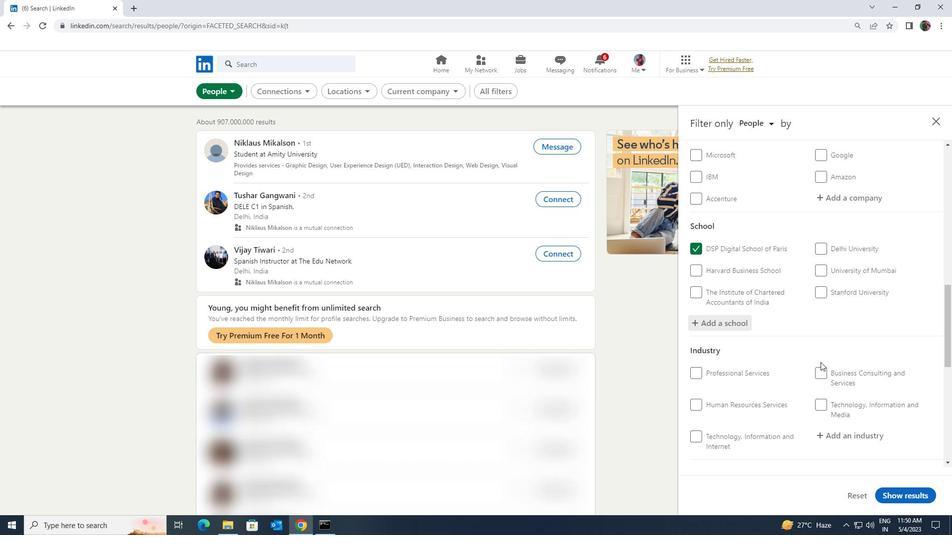 
Action: Mouse scrolled (821, 362) with delta (0, 0)
Screenshot: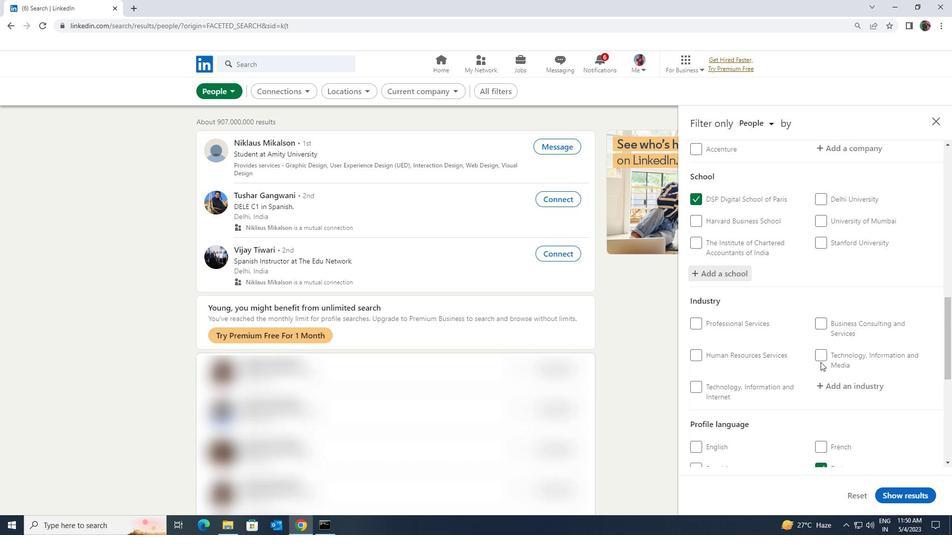 
Action: Mouse moved to (828, 339)
Screenshot: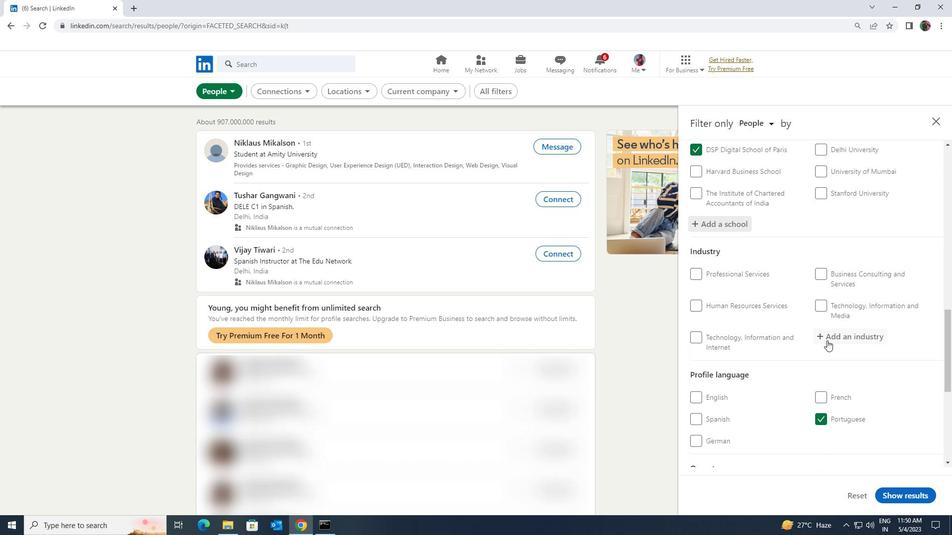 
Action: Mouse pressed left at (828, 339)
Screenshot: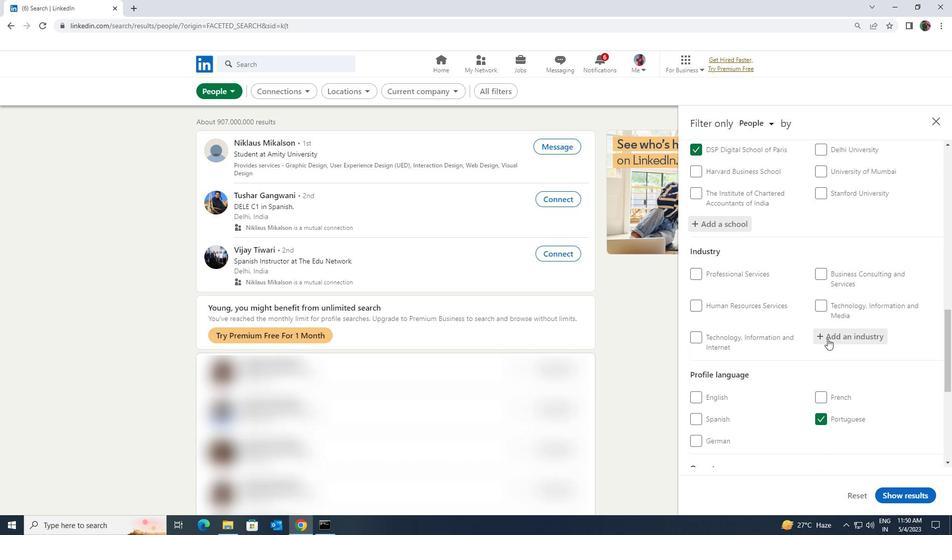 
Action: Key pressed <Key.shift><Key.shift><Key.shift><Key.shift><Key.shift>ENVIROM<Key.backspace>
Screenshot: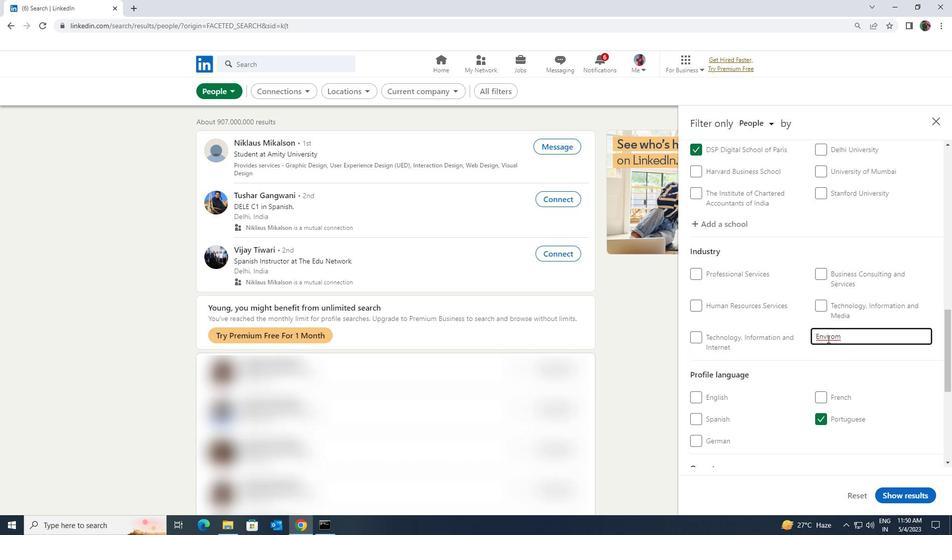 
Action: Mouse moved to (819, 345)
Screenshot: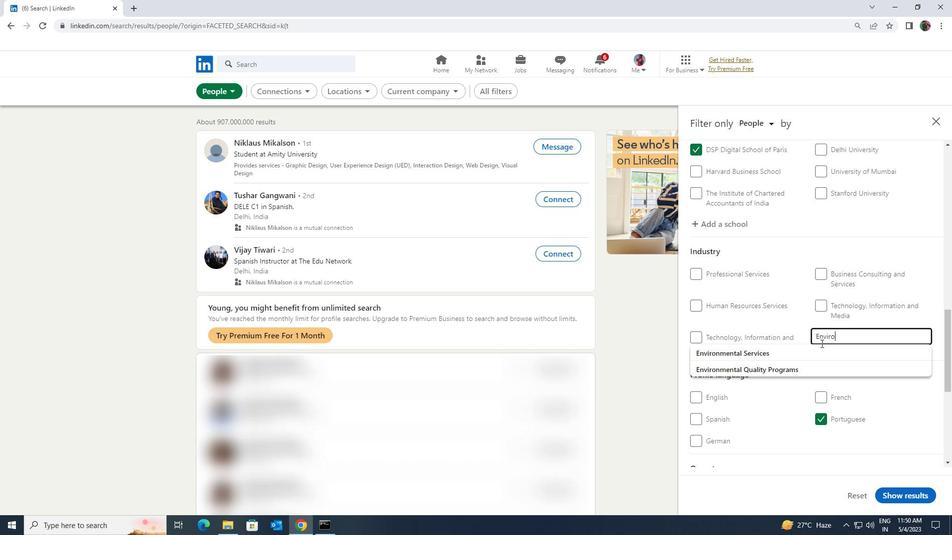
Action: Mouse pressed left at (819, 345)
Screenshot: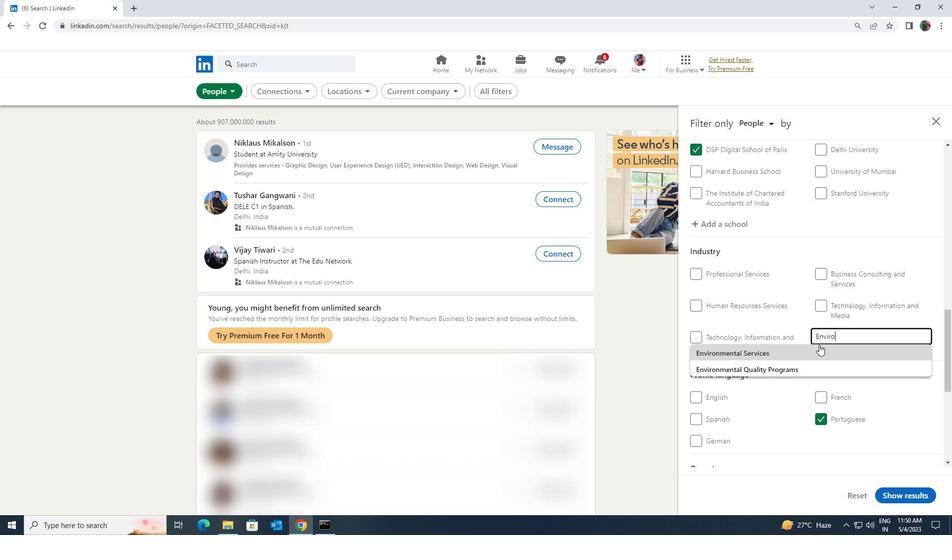 
Action: Mouse scrolled (819, 344) with delta (0, 0)
Screenshot: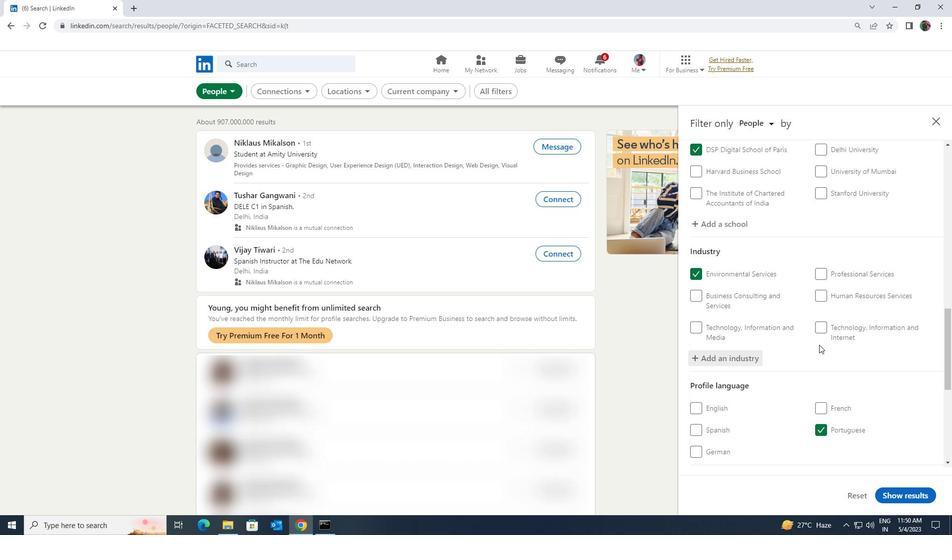 
Action: Mouse scrolled (819, 344) with delta (0, 0)
Screenshot: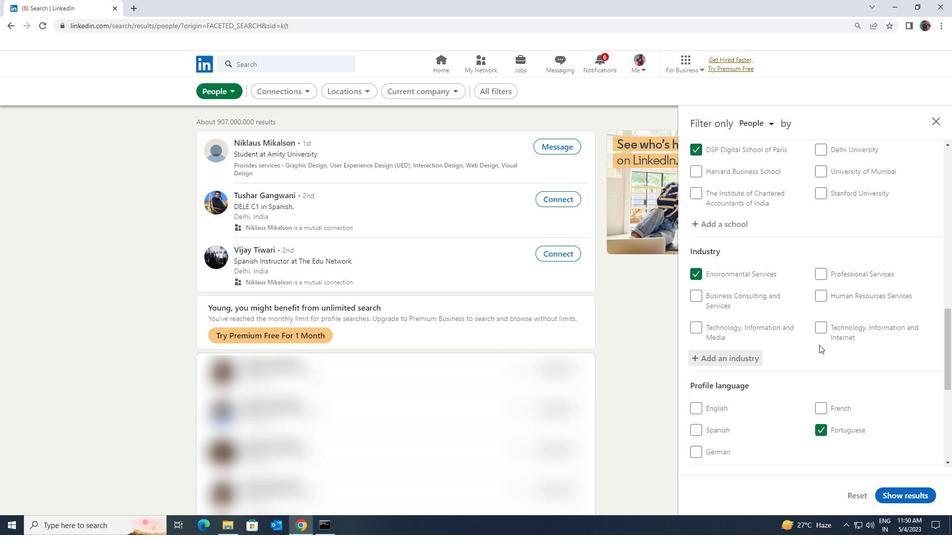 
Action: Mouse scrolled (819, 344) with delta (0, 0)
Screenshot: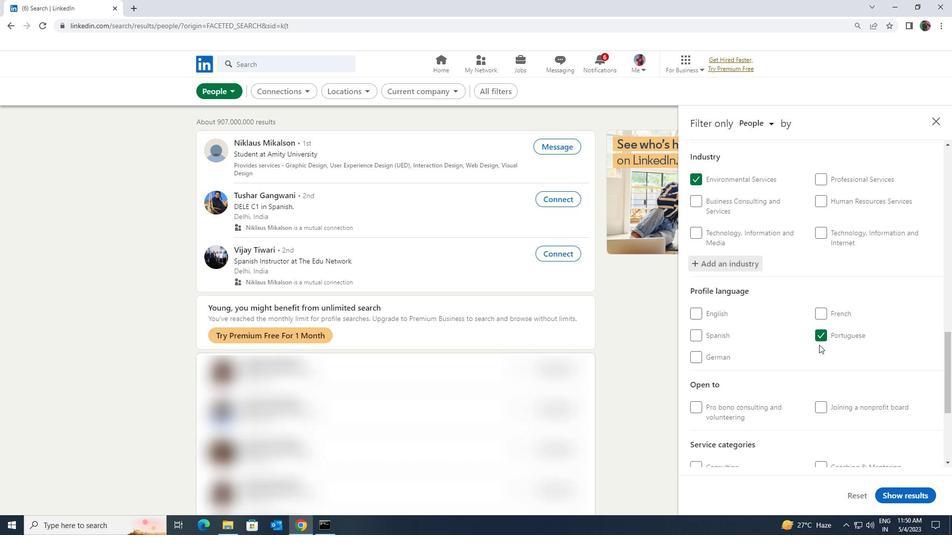 
Action: Mouse scrolled (819, 344) with delta (0, 0)
Screenshot: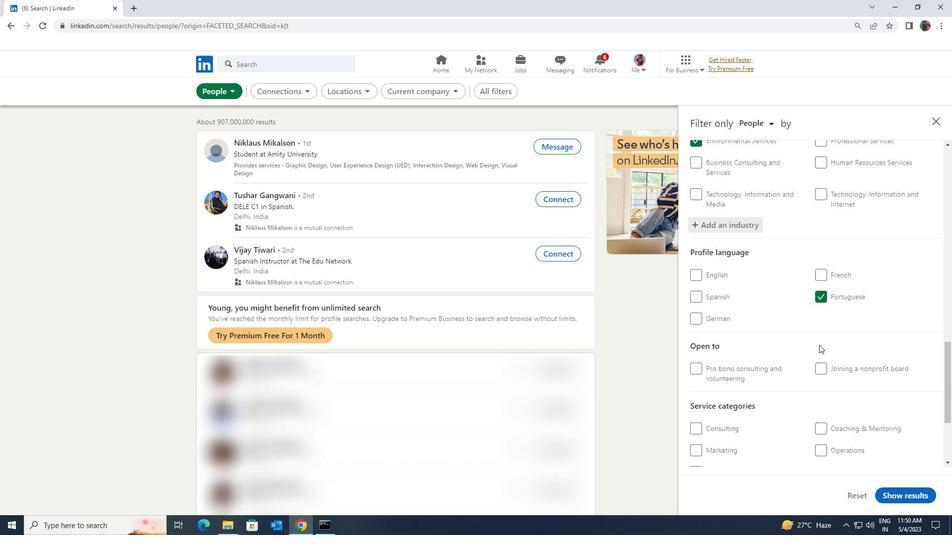 
Action: Mouse scrolled (819, 344) with delta (0, 0)
Screenshot: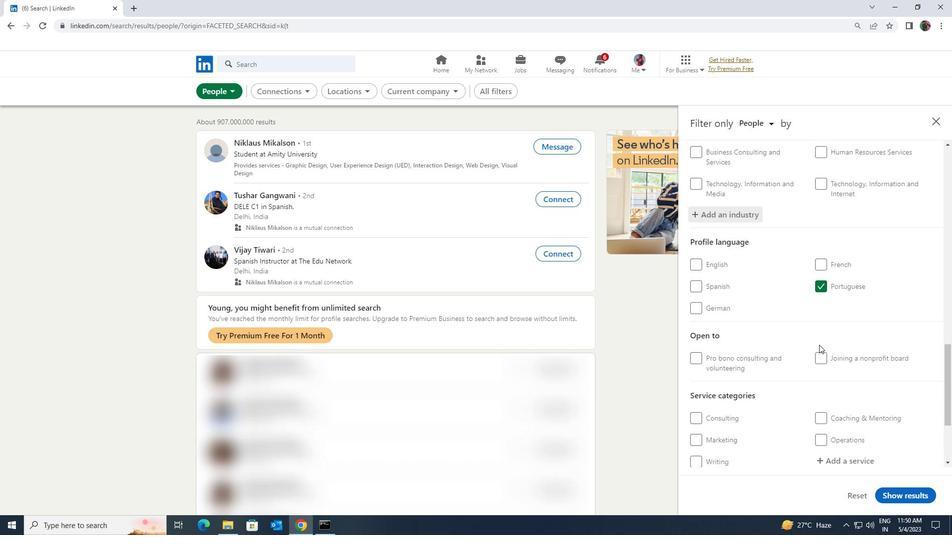 
Action: Mouse moved to (831, 358)
Screenshot: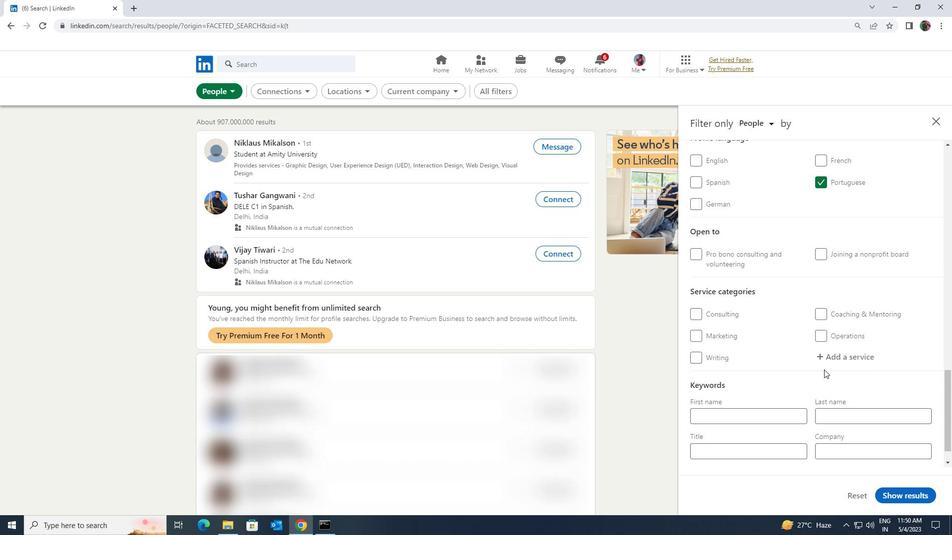 
Action: Mouse pressed left at (831, 358)
Screenshot: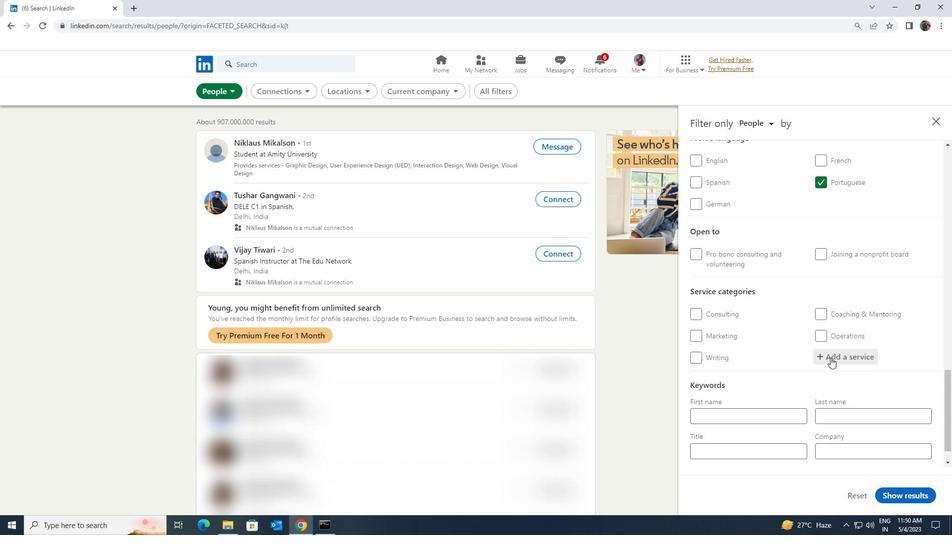 
Action: Key pressed <Key.shift><Key.shift><Key.shift><Key.shift><Key.shift><Key.shift><Key.shift><Key.shift><Key.shift><Key.shift><Key.shift><Key.shift><Key.shift><Key.shift><Key.shift><Key.shift><Key.shift><Key.shift><Key.shift><Key.shift><Key.shift><Key.shift><Key.shift><Key.shift><Key.shift><Key.shift><Key.shift><Key.shift><Key.shift><Key.shift><Key.shift><Key.shift>MANAGEMENT<Key.space><Key.shift>CON
Screenshot: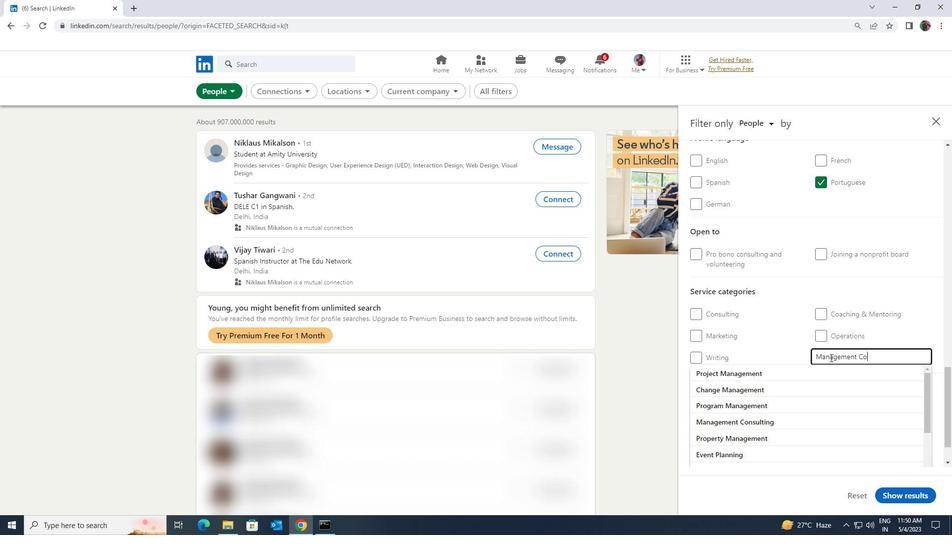 
Action: Mouse moved to (802, 389)
Screenshot: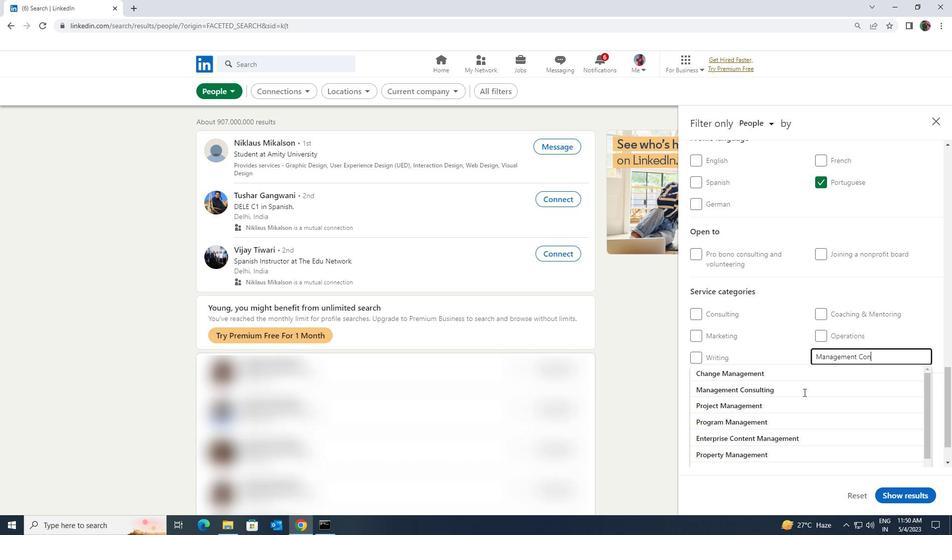 
Action: Mouse pressed left at (802, 389)
Screenshot: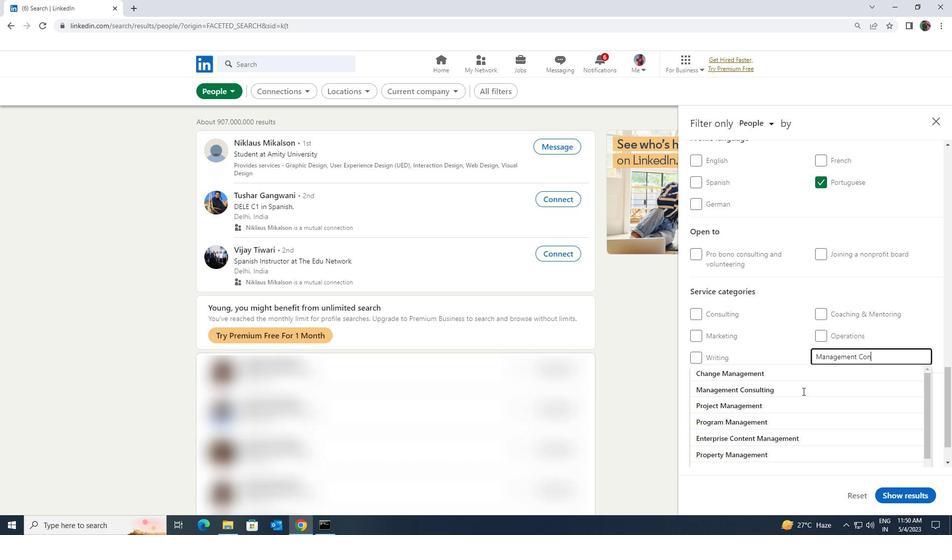
Action: Mouse pressed left at (802, 389)
Screenshot: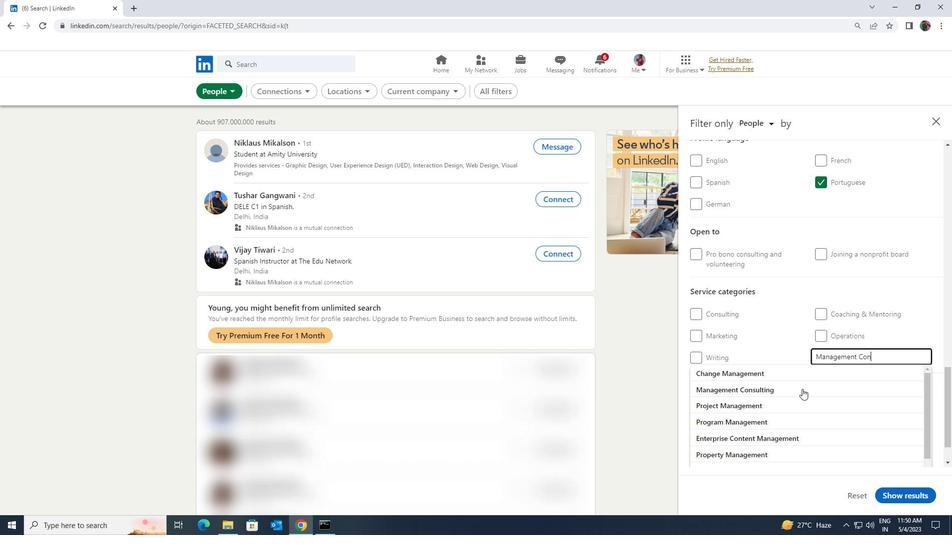 
Action: Mouse scrolled (802, 389) with delta (0, 0)
Screenshot: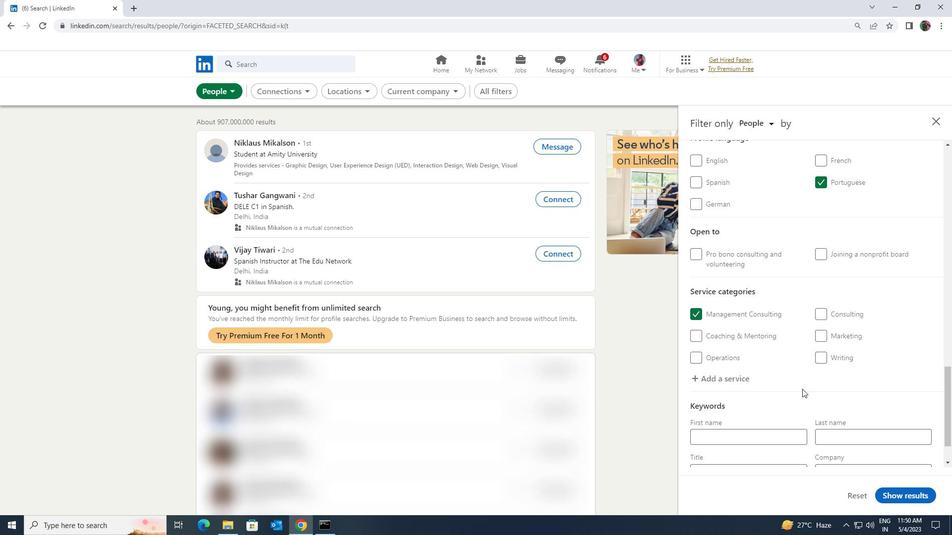 
Action: Mouse scrolled (802, 389) with delta (0, 0)
Screenshot: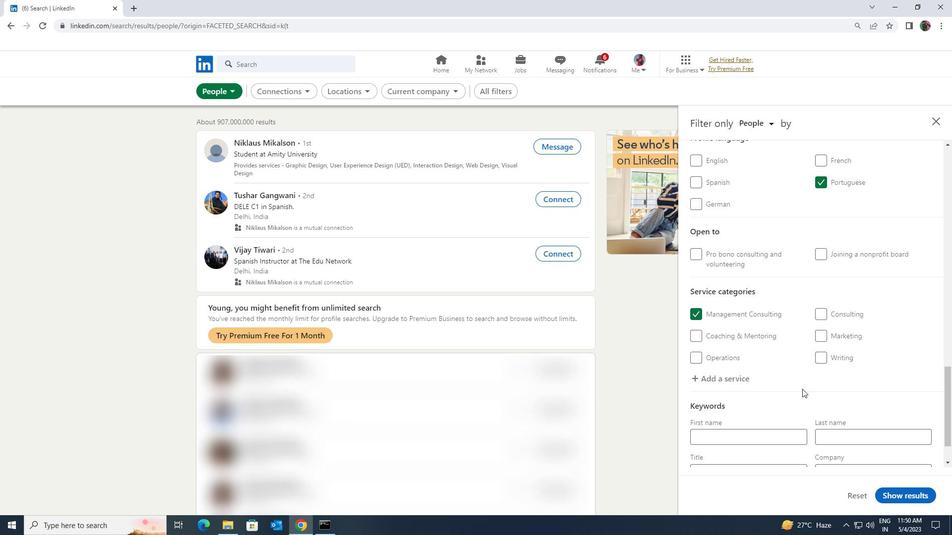
Action: Mouse scrolled (802, 389) with delta (0, 0)
Screenshot: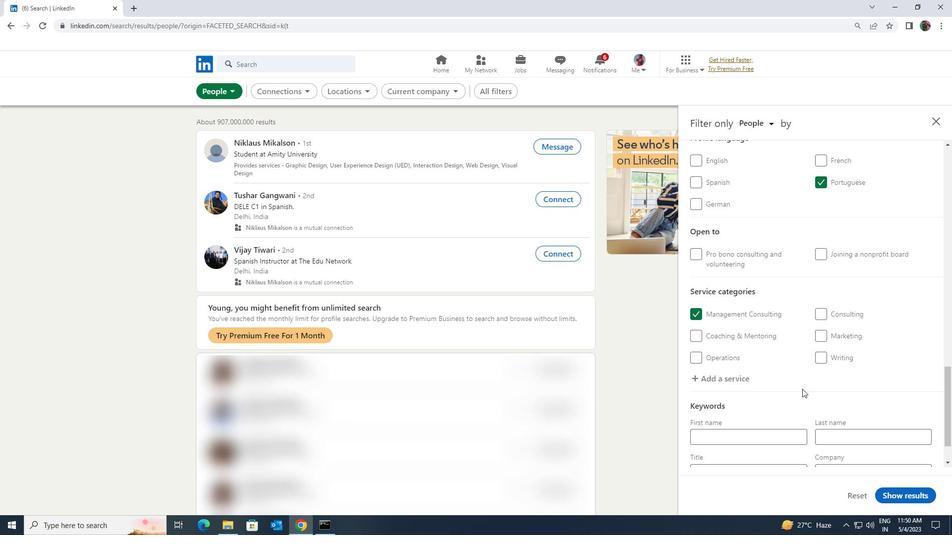 
Action: Mouse moved to (778, 418)
Screenshot: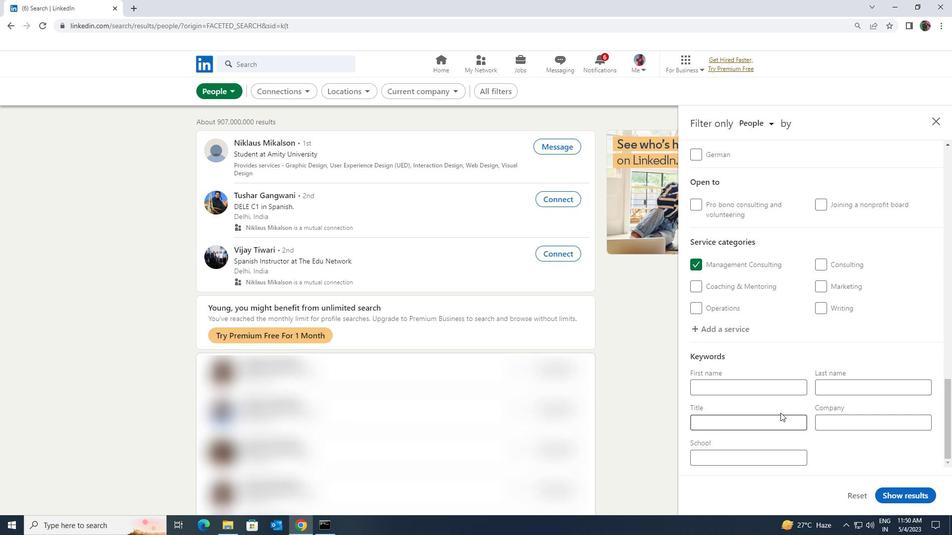 
Action: Mouse pressed left at (778, 418)
Screenshot: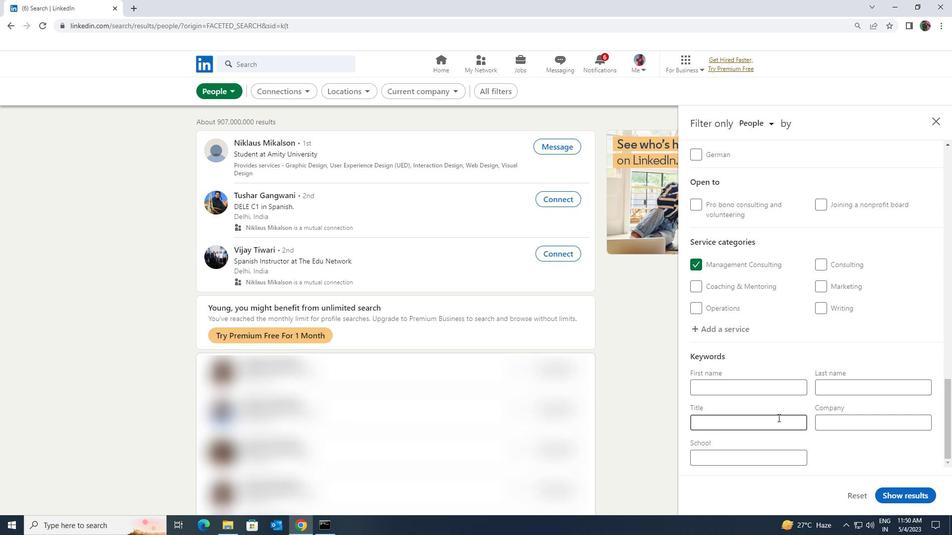 
Action: Key pressed <Key.shift><Key.shift><Key.shift><Key.shift><Key.shift>YOUTH<Key.space><Key.shift><Key.shift><Key.shift><Key.shift><Key.shift><Key.shift><Key.shift><Key.shift><Key.shift><Key.shift><Key.shift><Key.shift><Key.shift><Key.shift><Key.shift><Key.shift><Key.shift><Key.shift><Key.shift><Key.shift><Key.shift><Key.shift>VOLUNTEER
Screenshot: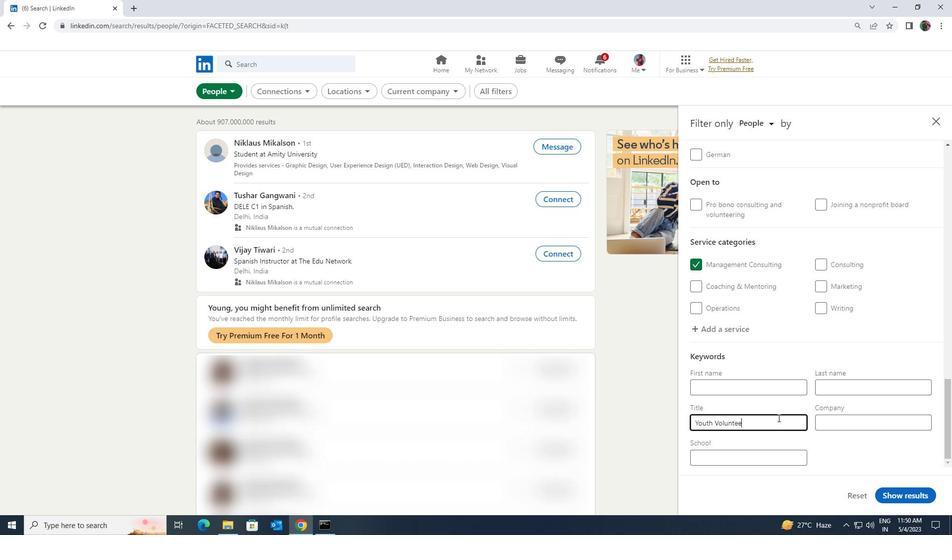 
Action: Mouse moved to (889, 494)
Screenshot: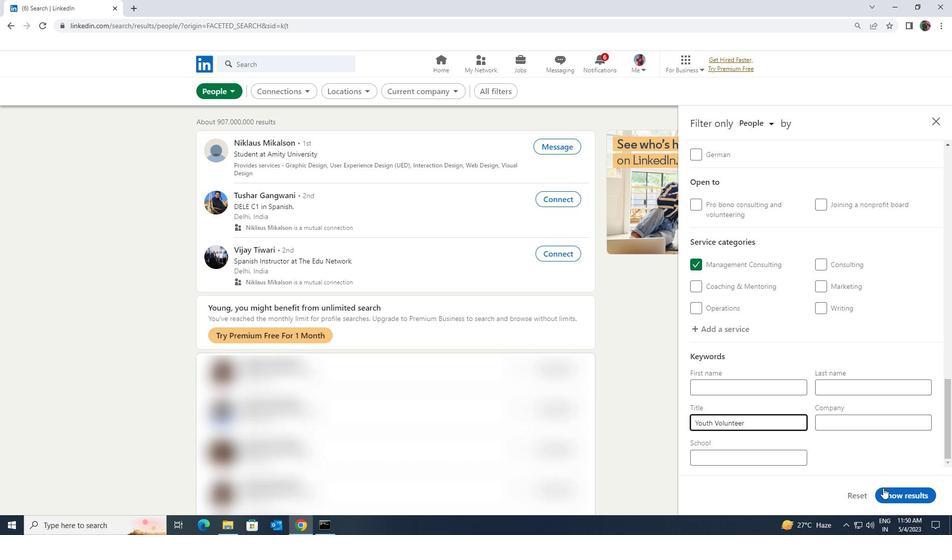 
Action: Mouse pressed left at (889, 494)
Screenshot: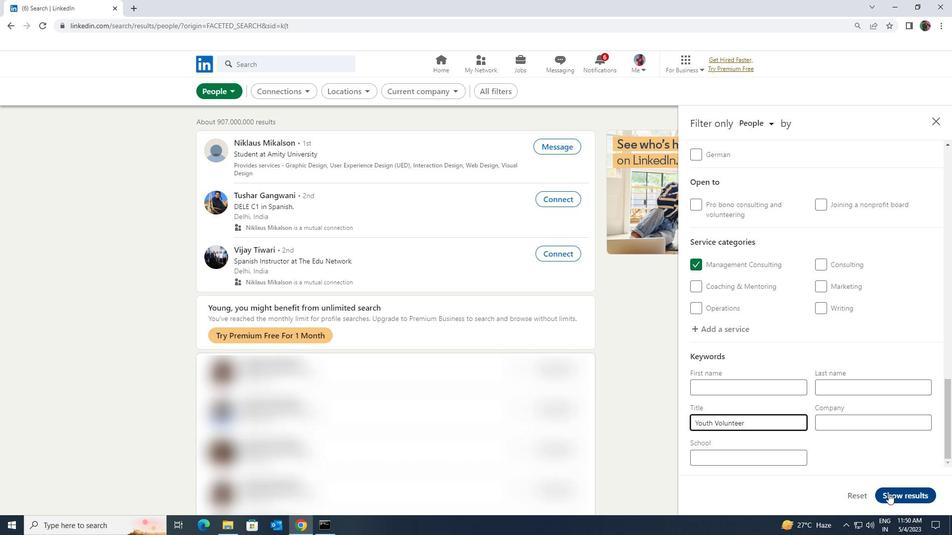 
